 Task: Create fields in coach object.
Action: Mouse moved to (625, 50)
Screenshot: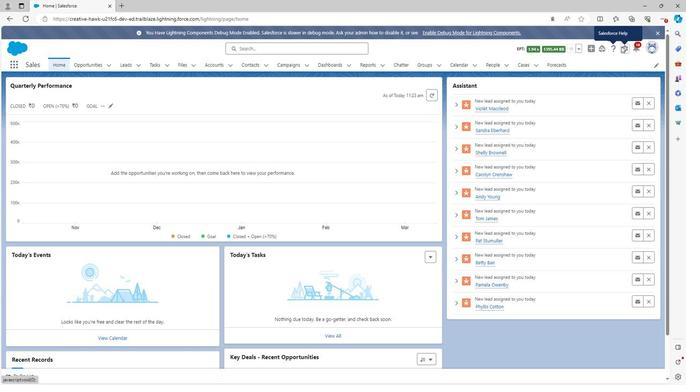 
Action: Mouse pressed left at (625, 50)
Screenshot: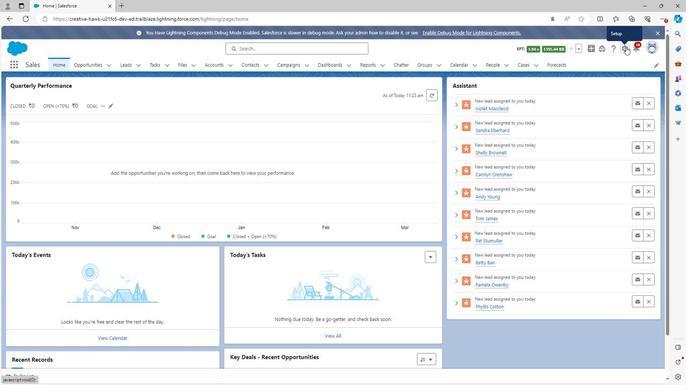 
Action: Mouse moved to (589, 72)
Screenshot: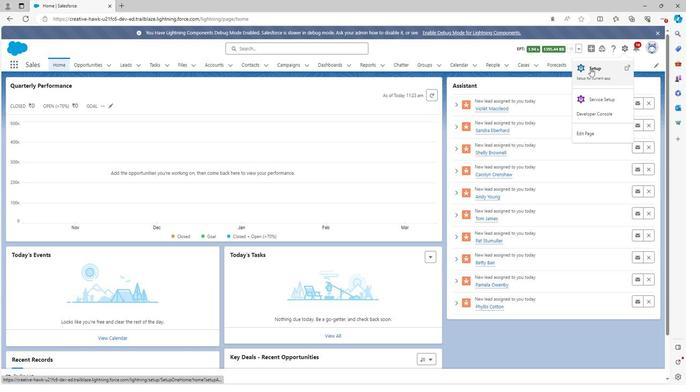
Action: Mouse pressed left at (589, 72)
Screenshot: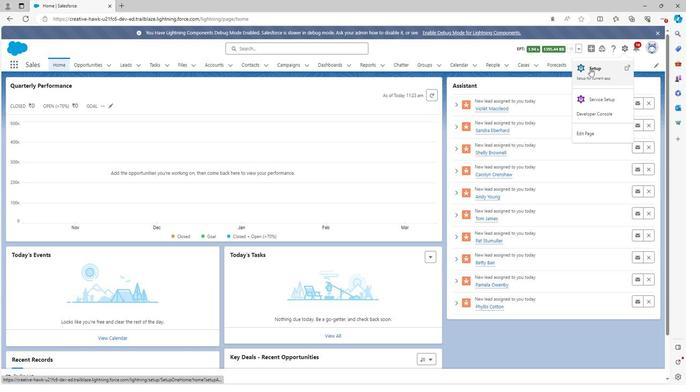 
Action: Mouse moved to (91, 70)
Screenshot: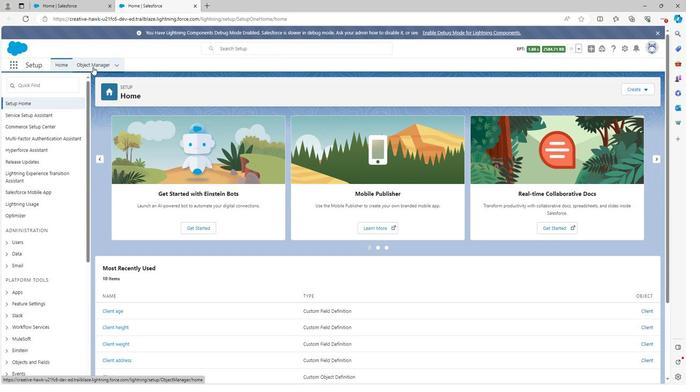 
Action: Mouse pressed left at (91, 70)
Screenshot: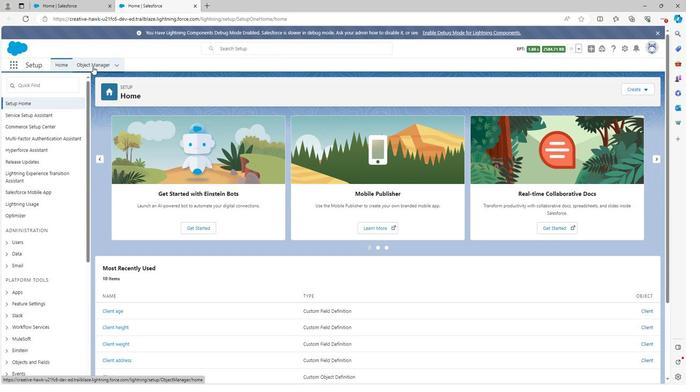 
Action: Mouse moved to (70, 213)
Screenshot: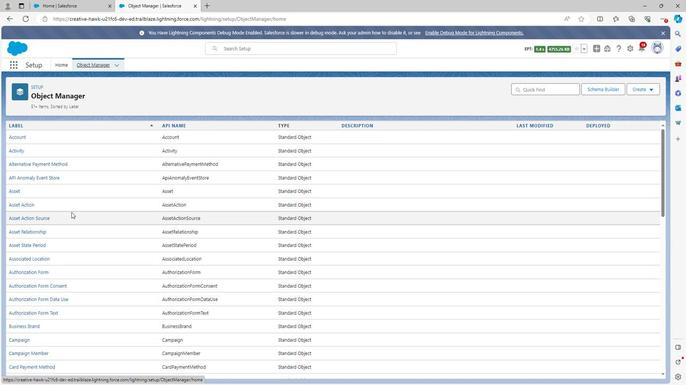 
Action: Mouse scrolled (70, 213) with delta (0, 0)
Screenshot: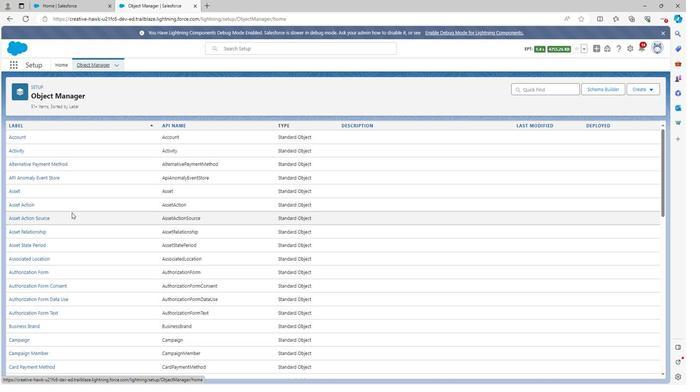 
Action: Mouse scrolled (70, 213) with delta (0, 0)
Screenshot: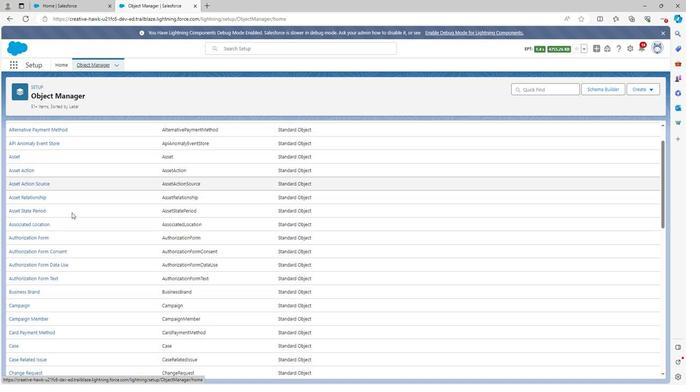
Action: Mouse scrolled (70, 213) with delta (0, 0)
Screenshot: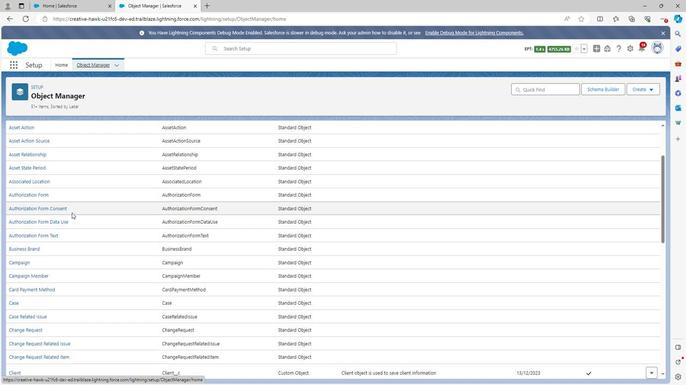 
Action: Mouse scrolled (70, 213) with delta (0, 0)
Screenshot: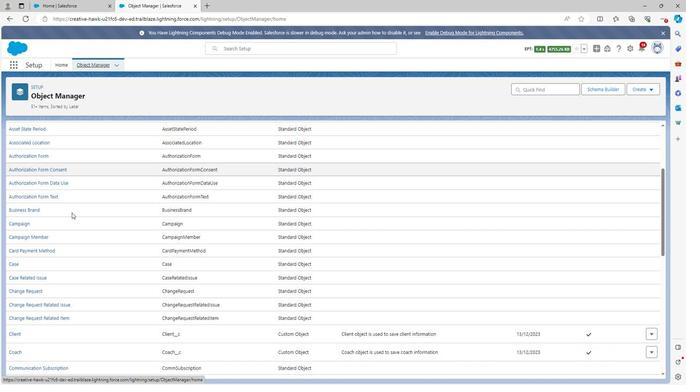 
Action: Mouse moved to (17, 311)
Screenshot: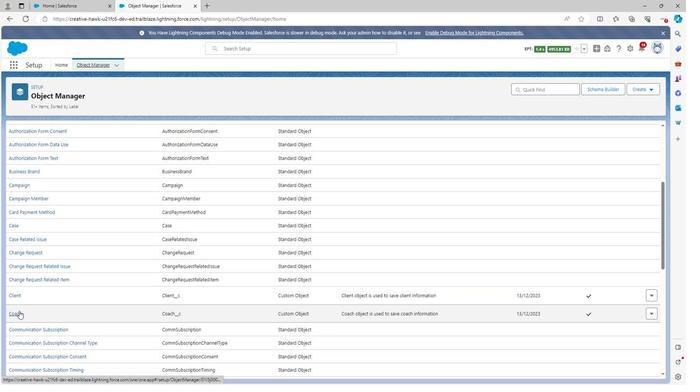 
Action: Mouse pressed left at (17, 311)
Screenshot: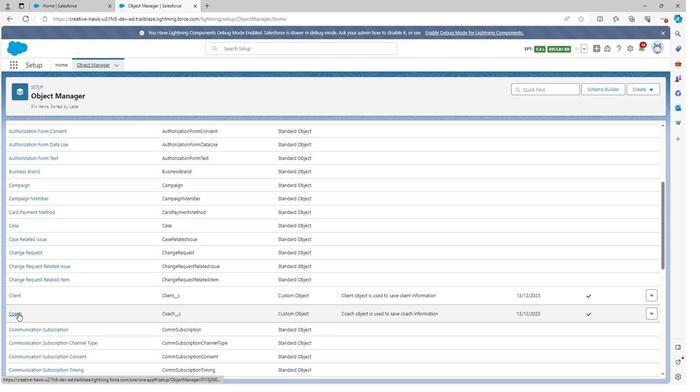 
Action: Mouse moved to (46, 140)
Screenshot: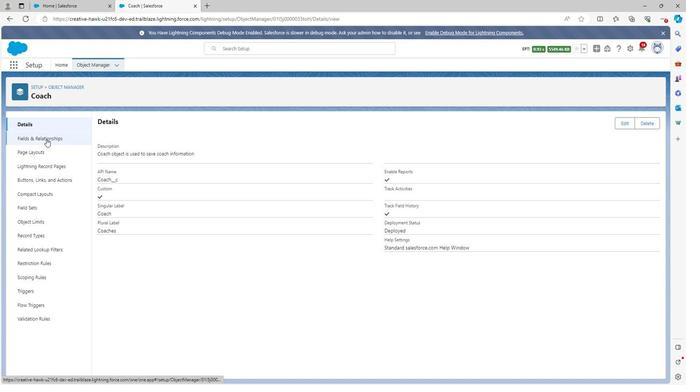
Action: Mouse pressed left at (46, 140)
Screenshot: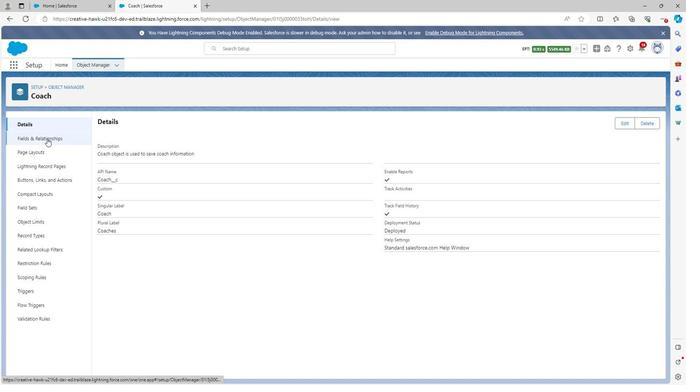
Action: Mouse moved to (504, 126)
Screenshot: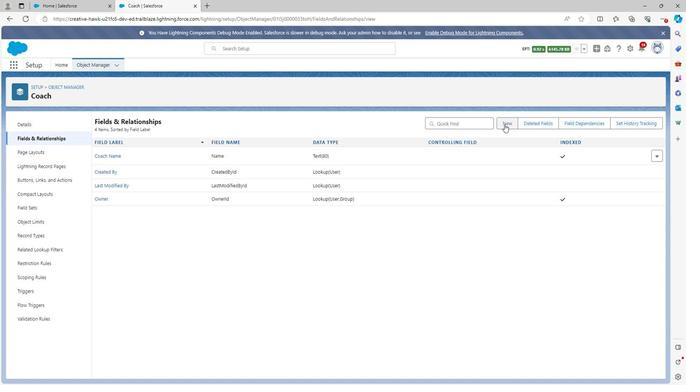 
Action: Mouse pressed left at (504, 126)
Screenshot: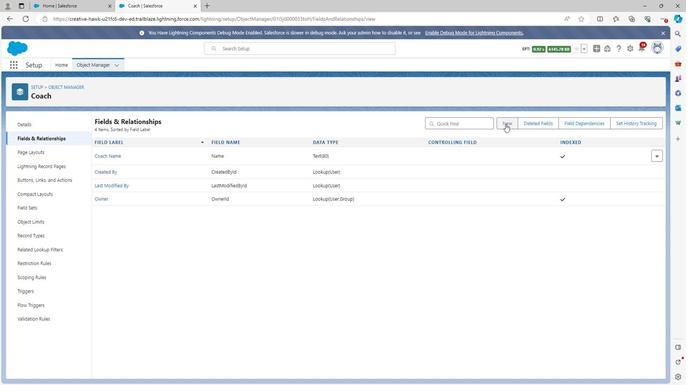 
Action: Mouse moved to (139, 250)
Screenshot: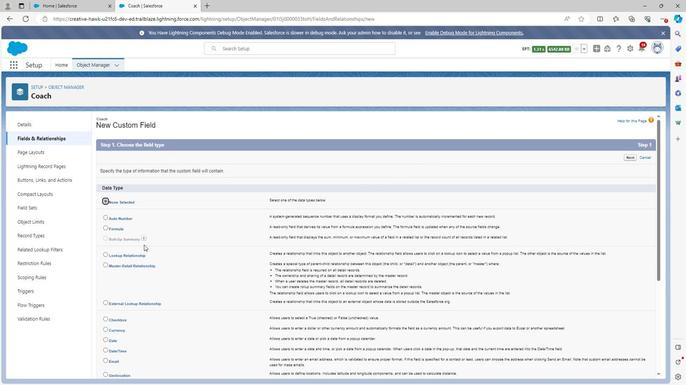 
Action: Mouse scrolled (139, 250) with delta (0, 0)
Screenshot: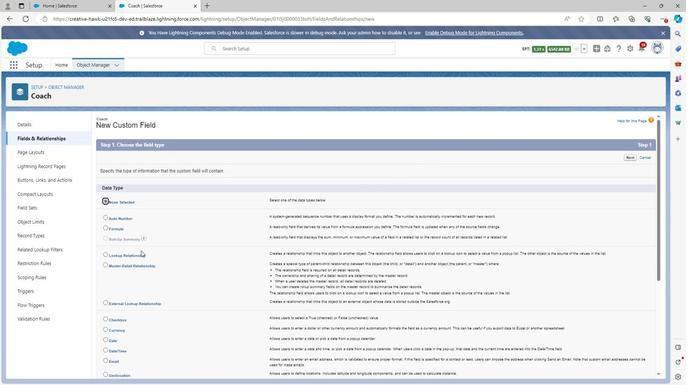 
Action: Mouse scrolled (139, 250) with delta (0, 0)
Screenshot: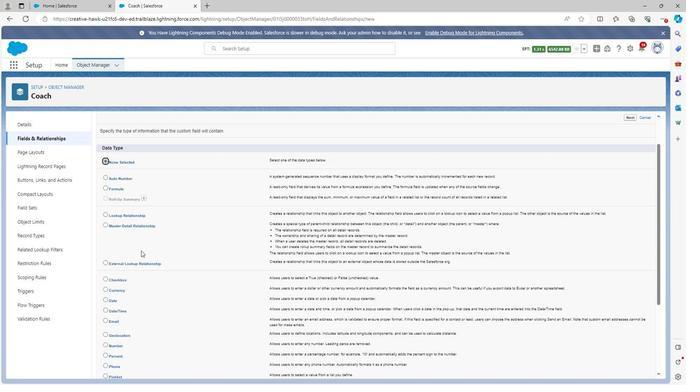 
Action: Mouse moved to (104, 302)
Screenshot: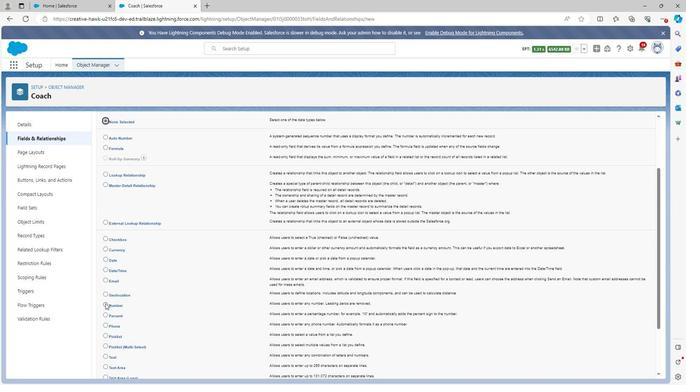 
Action: Mouse pressed left at (104, 302)
Screenshot: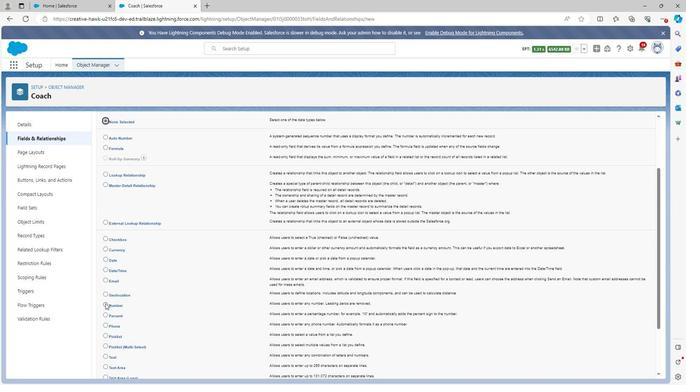 
Action: Mouse moved to (178, 287)
Screenshot: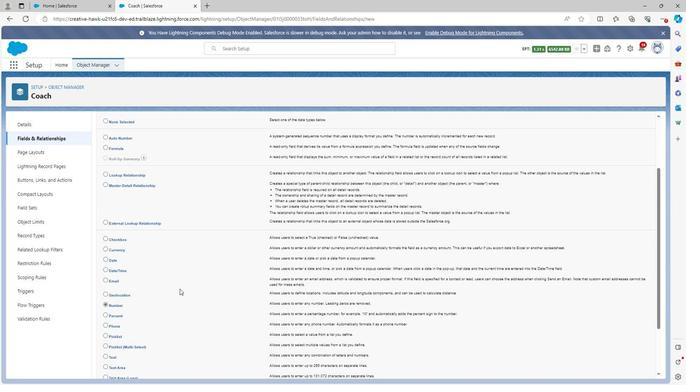 
Action: Mouse scrolled (178, 287) with delta (0, 0)
Screenshot: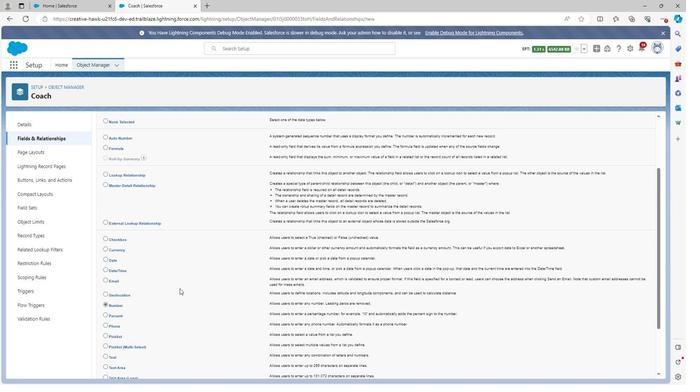 
Action: Mouse scrolled (178, 287) with delta (0, 0)
Screenshot: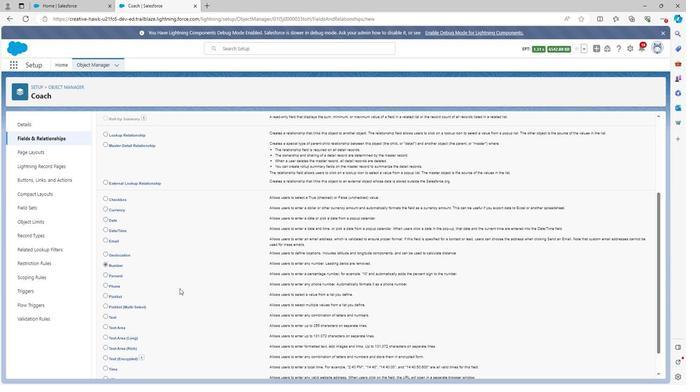 
Action: Mouse scrolled (178, 287) with delta (0, 0)
Screenshot: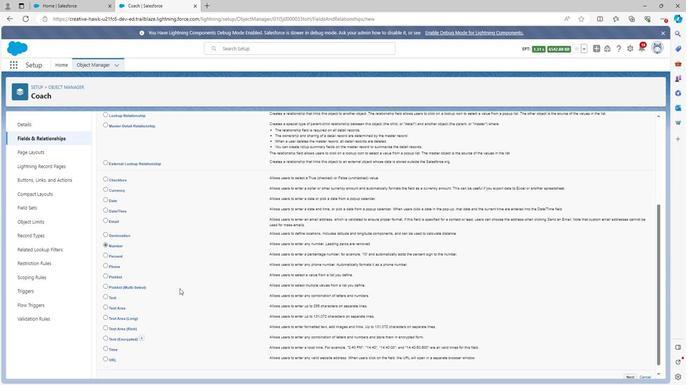 
Action: Mouse scrolled (178, 287) with delta (0, 0)
Screenshot: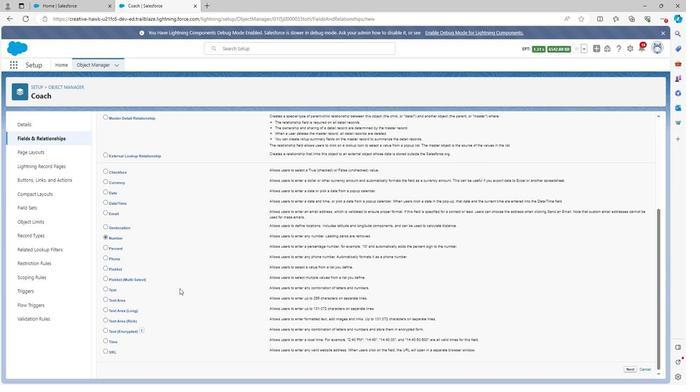 
Action: Mouse scrolled (178, 287) with delta (0, 0)
Screenshot: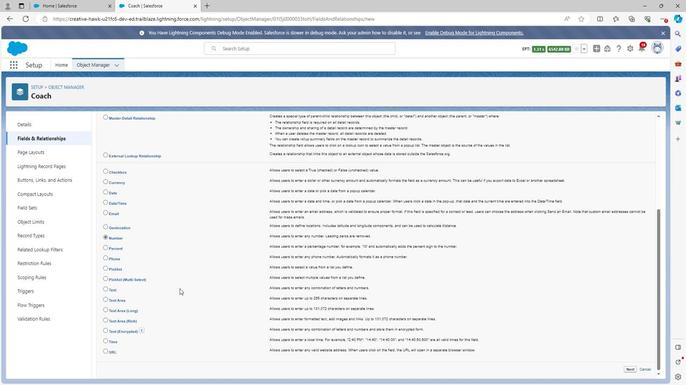 
Action: Mouse scrolled (178, 287) with delta (0, 0)
Screenshot: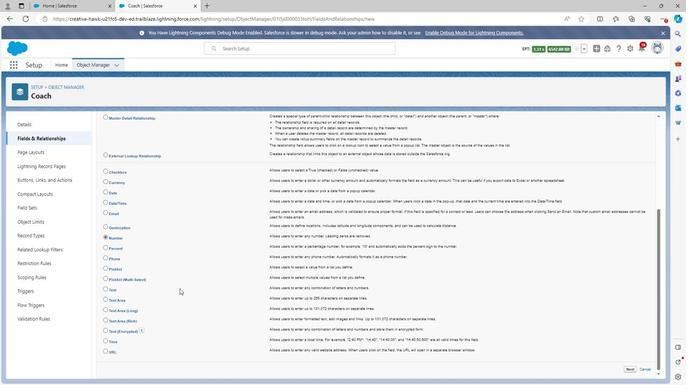 
Action: Mouse moved to (629, 365)
Screenshot: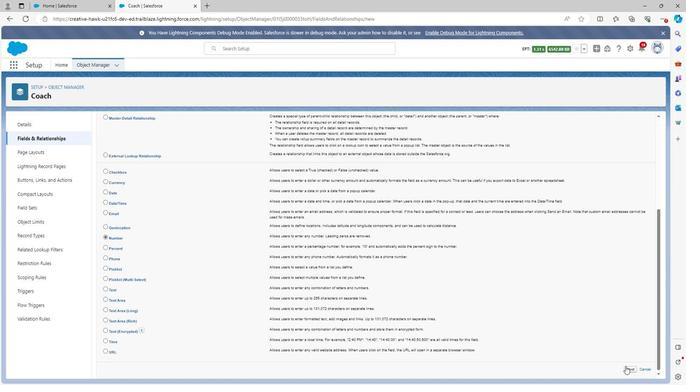 
Action: Mouse pressed left at (629, 365)
Screenshot: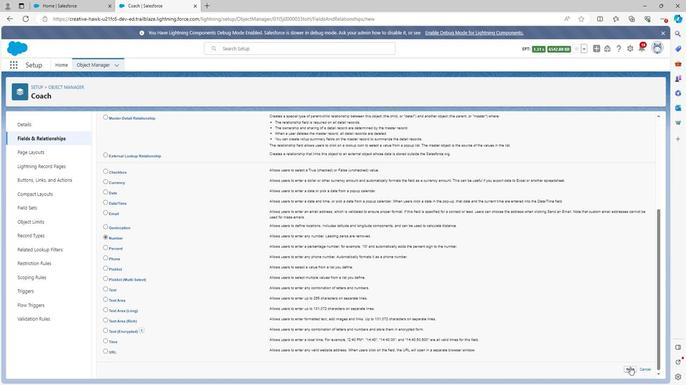 
Action: Mouse moved to (248, 172)
Screenshot: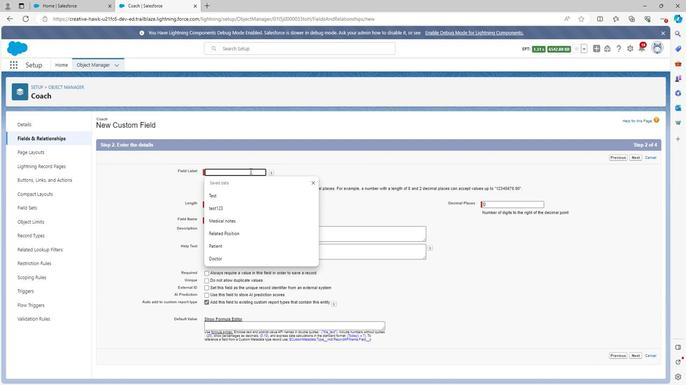 
Action: Mouse pressed left at (248, 172)
Screenshot: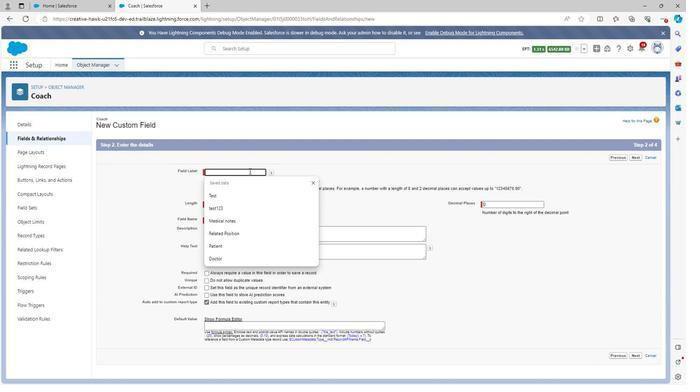 
Action: Key pressed <Key.shift><Key.shift><Key.shift><Key.shift><Key.shift><Key.shift><Key.shift><Key.shift><Key.shift><Key.shift><Key.shift><Key.shift><Key.shift><Key.shift><Key.shift><Key.shift><Key.shift><Key.shift><Key.shift><Key.shift><Key.shift><Key.shift><Key.shift><Key.shift><Key.shift><Key.shift><Key.shift><Key.shift><Key.shift><Key.shift>Coaching<Key.space>age
Screenshot: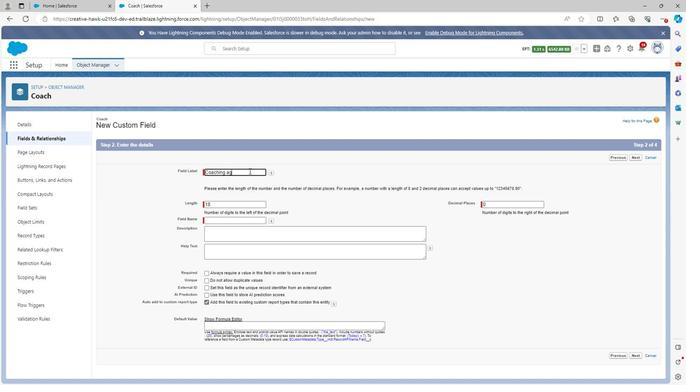 
Action: Mouse moved to (285, 201)
Screenshot: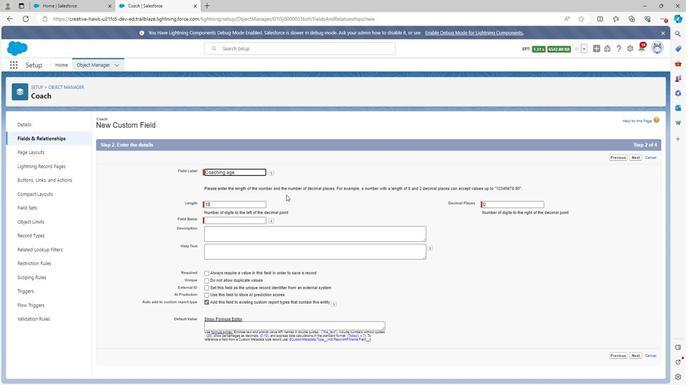 
Action: Mouse pressed left at (285, 201)
Screenshot: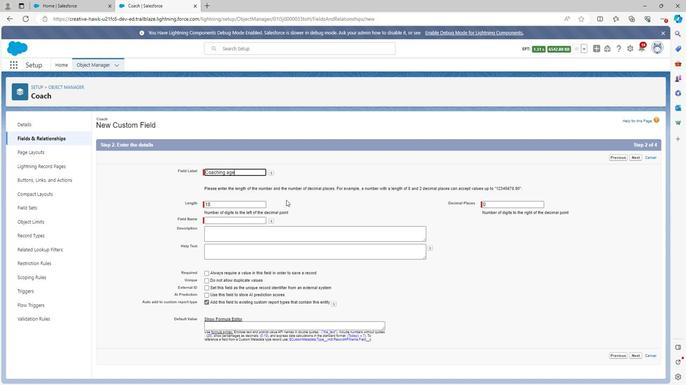 
Action: Mouse moved to (244, 232)
Screenshot: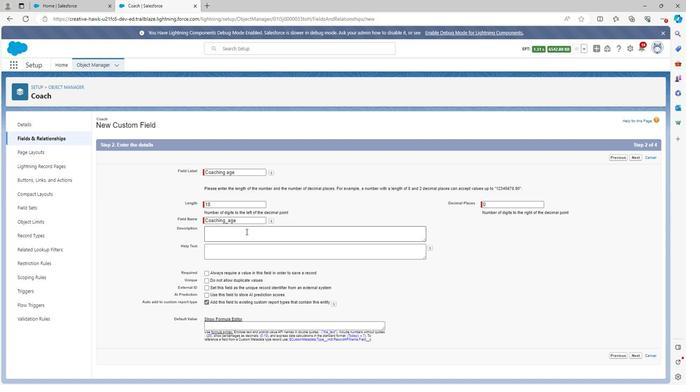 
Action: Mouse pressed left at (244, 232)
Screenshot: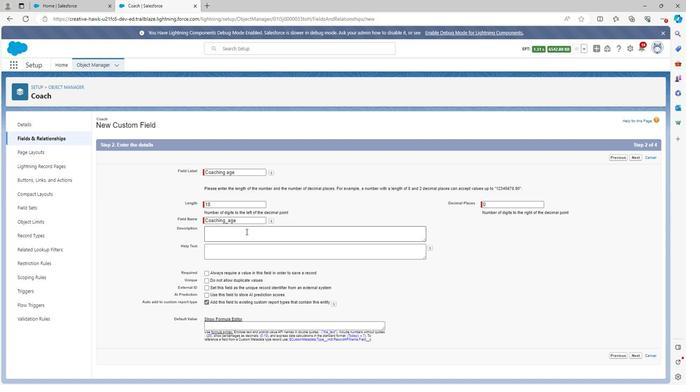 
Action: Mouse moved to (244, 232)
Screenshot: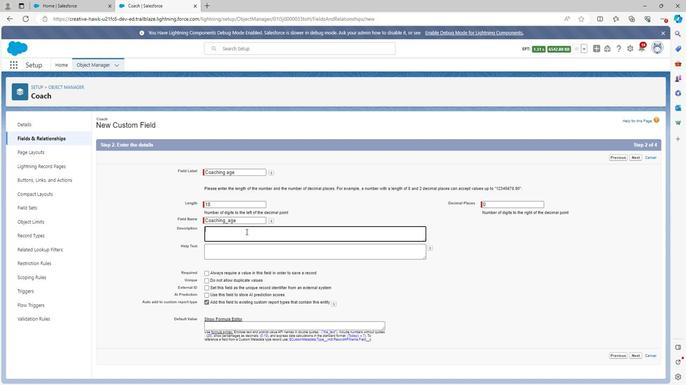 
Action: Key pressed <Key.shift><Key.shift><Key.shift><Key.shift><Key.shift><Key.shift><Key.shift>Coaching<Key.space>age<Key.space>is<Key.space>used<Key.space>to<Key.space>mention<Key.space>coach<Key.space>age
Screenshot: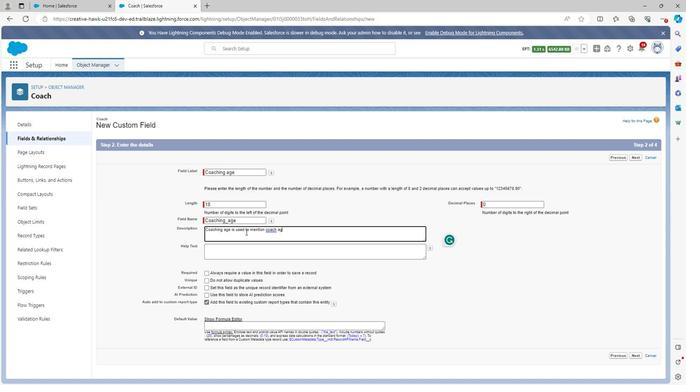 
Action: Mouse moved to (353, 276)
Screenshot: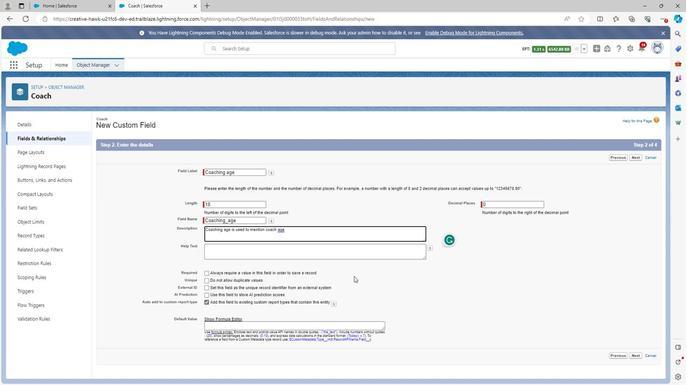 
Action: Mouse scrolled (353, 276) with delta (0, 0)
Screenshot: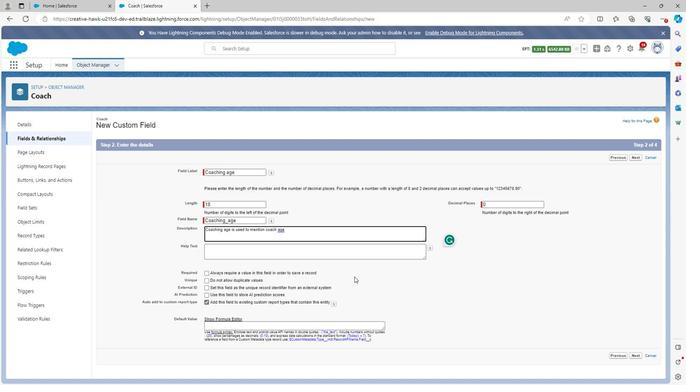 
Action: Mouse scrolled (353, 276) with delta (0, 0)
Screenshot: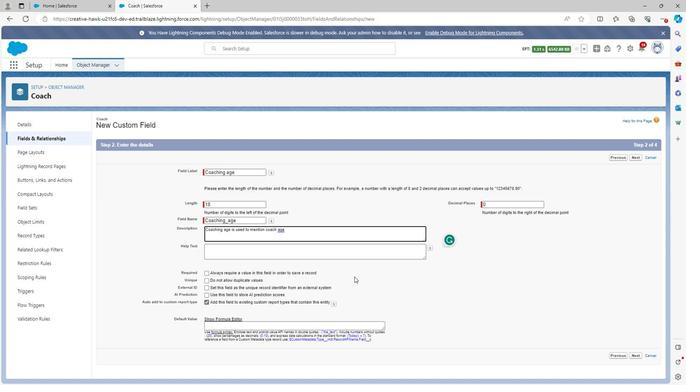 
Action: Mouse moved to (632, 352)
Screenshot: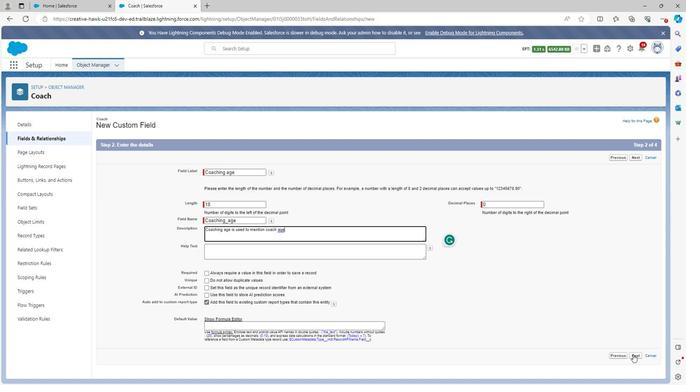 
Action: Mouse pressed left at (632, 352)
Screenshot: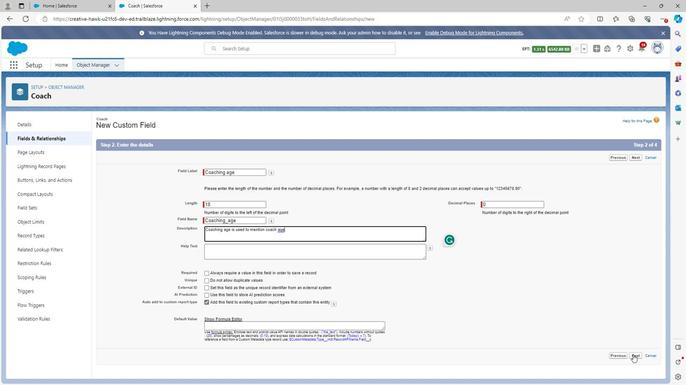 
Action: Mouse moved to (577, 218)
Screenshot: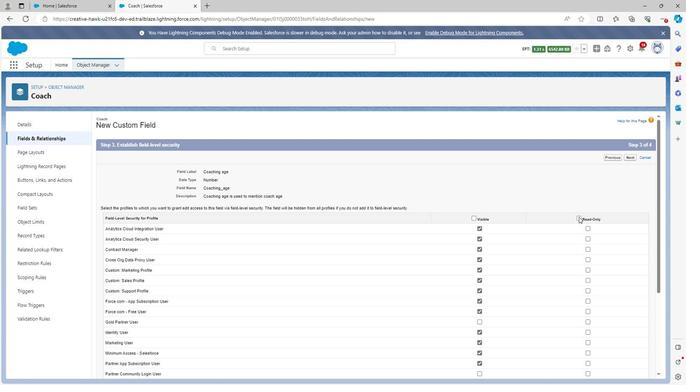 
Action: Mouse pressed left at (577, 218)
Screenshot: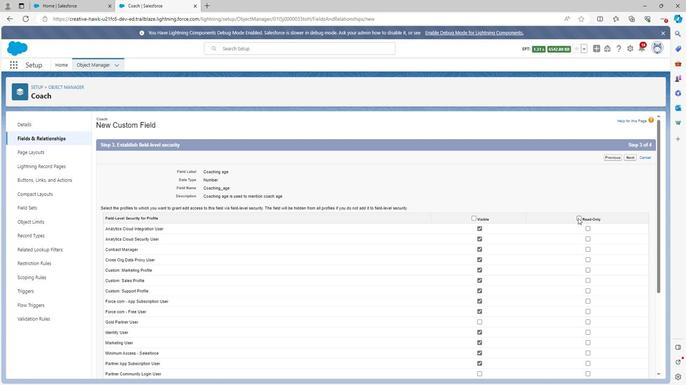 
Action: Mouse moved to (576, 219)
Screenshot: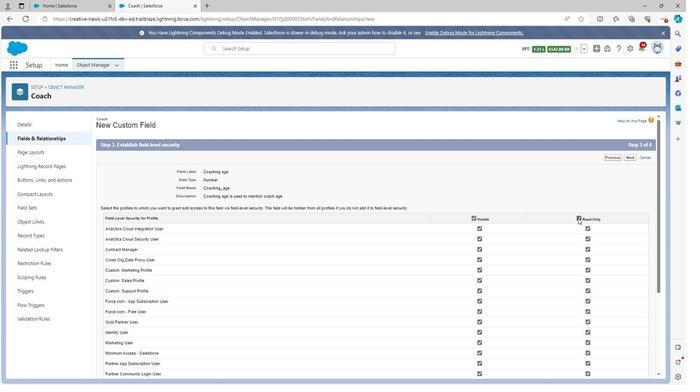 
Action: Mouse scrolled (576, 218) with delta (0, 0)
Screenshot: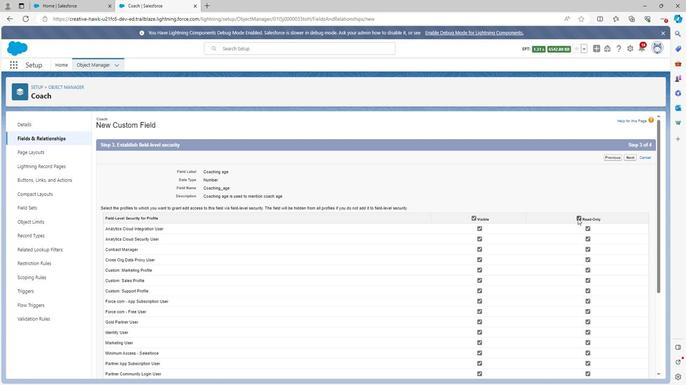 
Action: Mouse scrolled (576, 218) with delta (0, 0)
Screenshot: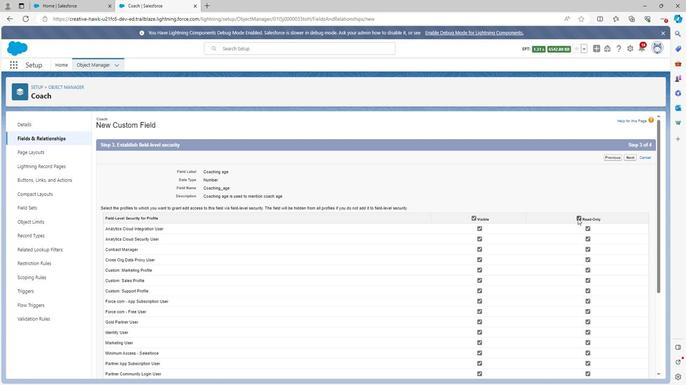 
Action: Mouse scrolled (576, 218) with delta (0, 0)
Screenshot: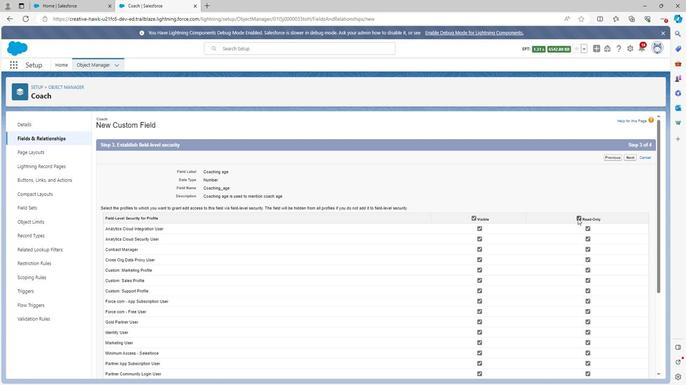 
Action: Mouse scrolled (576, 218) with delta (0, 0)
Screenshot: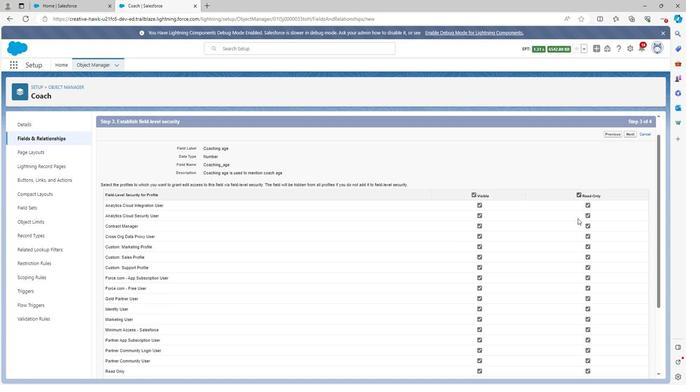 
Action: Mouse scrolled (576, 218) with delta (0, 0)
Screenshot: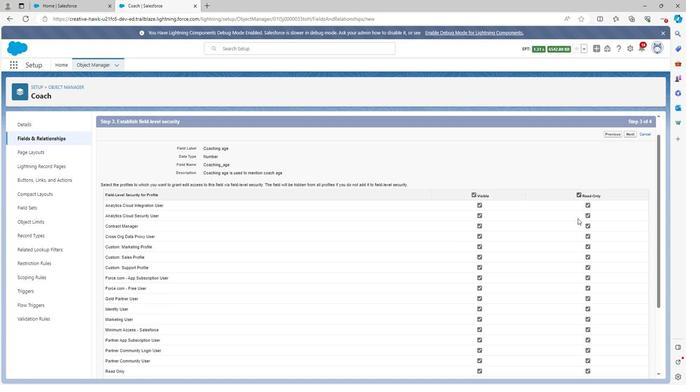 
Action: Mouse scrolled (576, 218) with delta (0, 0)
Screenshot: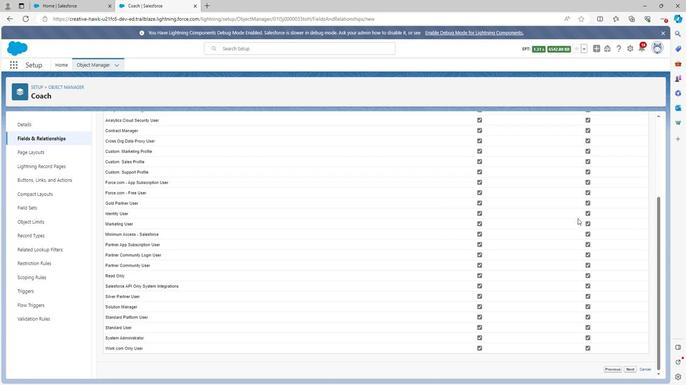
Action: Mouse scrolled (576, 218) with delta (0, 0)
Screenshot: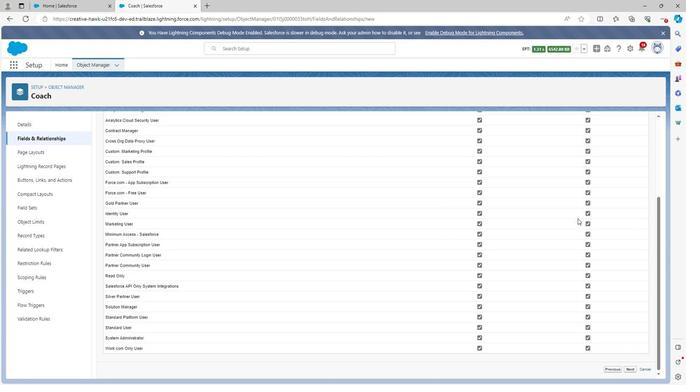 
Action: Mouse scrolled (576, 218) with delta (0, 0)
Screenshot: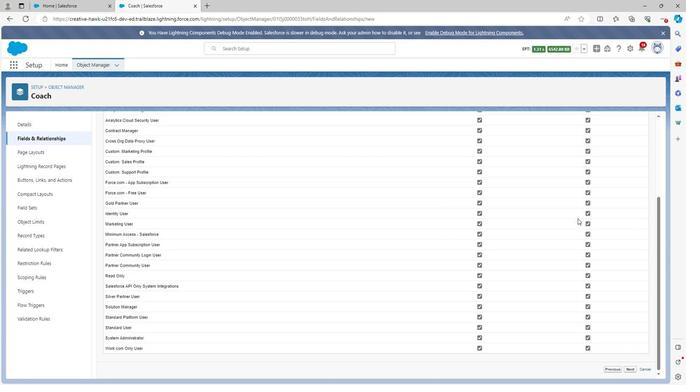 
Action: Mouse scrolled (576, 218) with delta (0, 0)
Screenshot: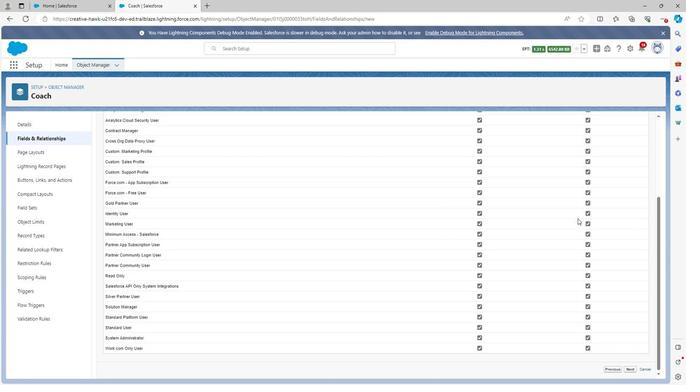 
Action: Mouse moved to (626, 365)
Screenshot: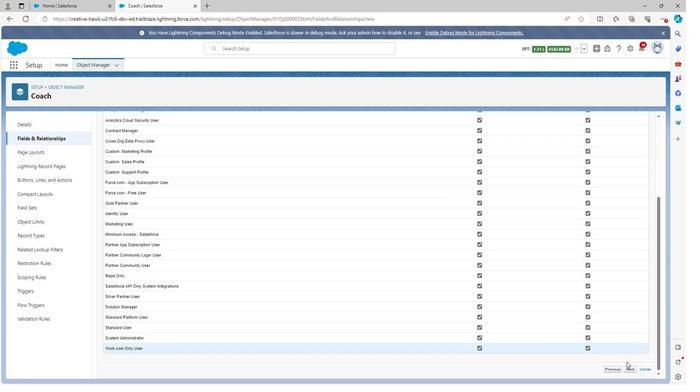 
Action: Mouse pressed left at (626, 365)
Screenshot: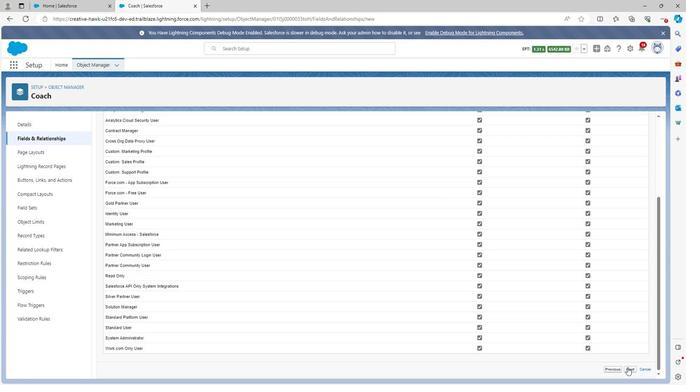 
Action: Mouse moved to (633, 263)
Screenshot: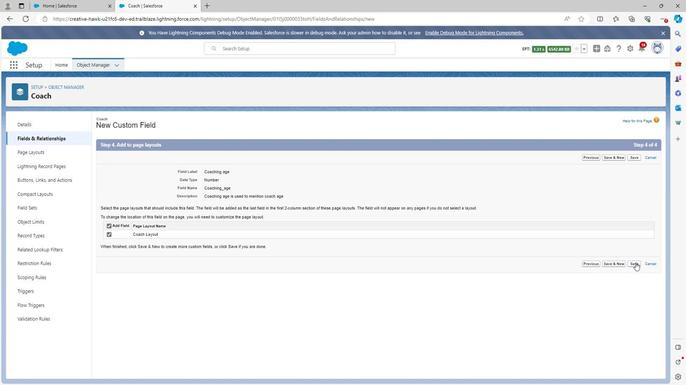 
Action: Mouse pressed left at (633, 263)
Screenshot: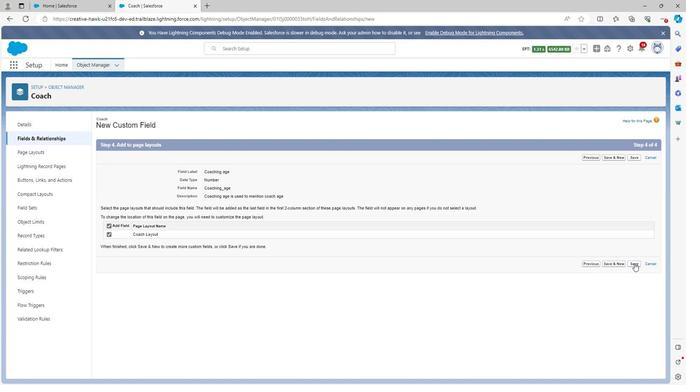 
Action: Mouse moved to (504, 128)
Screenshot: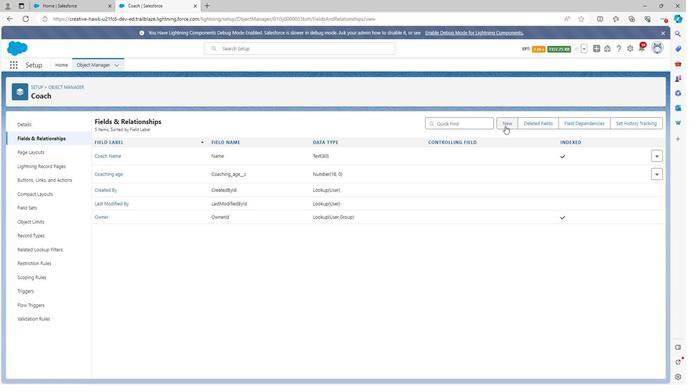 
Action: Mouse pressed left at (504, 128)
Screenshot: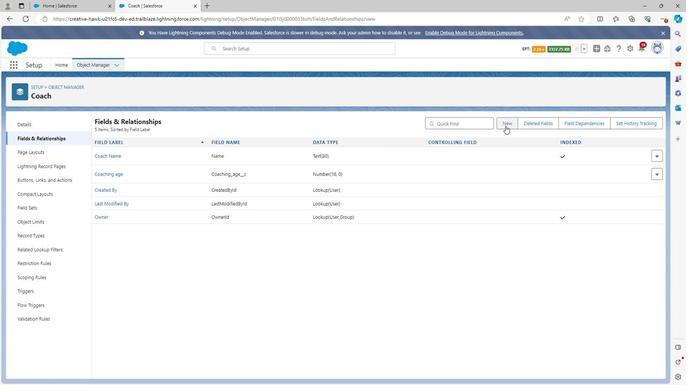 
Action: Mouse moved to (105, 278)
Screenshot: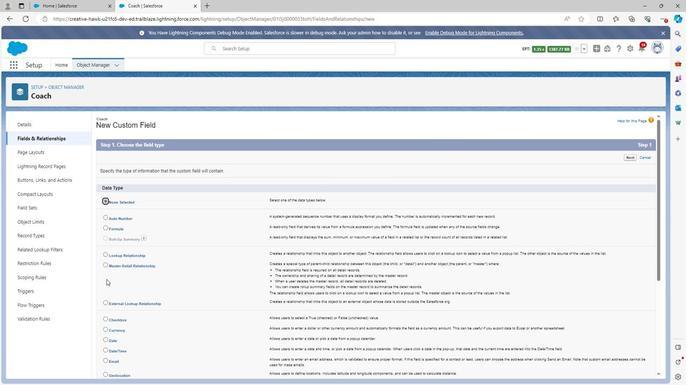 
Action: Mouse scrolled (105, 278) with delta (0, 0)
Screenshot: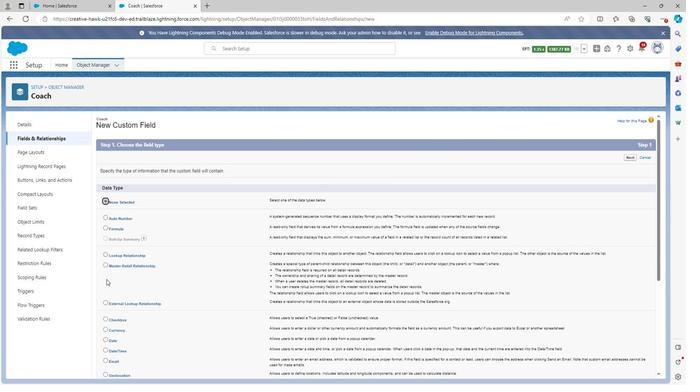 
Action: Mouse scrolled (105, 278) with delta (0, 0)
Screenshot: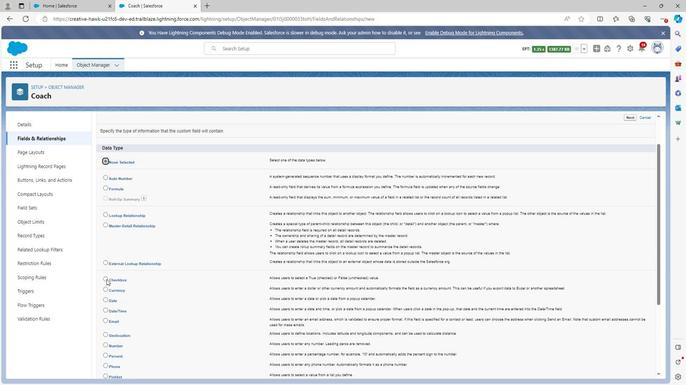 
Action: Mouse moved to (105, 279)
Screenshot: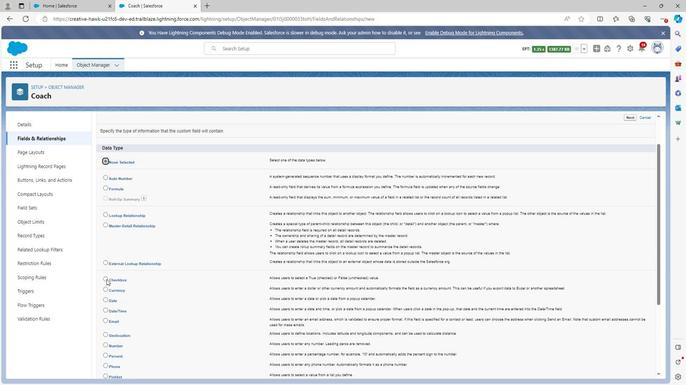 
Action: Mouse scrolled (105, 278) with delta (0, 0)
Screenshot: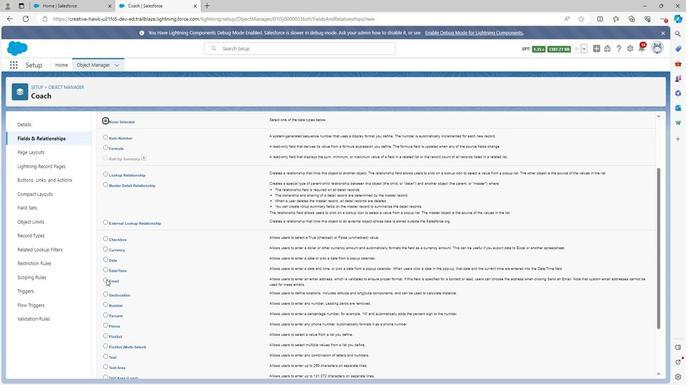 
Action: Mouse moved to (103, 303)
Screenshot: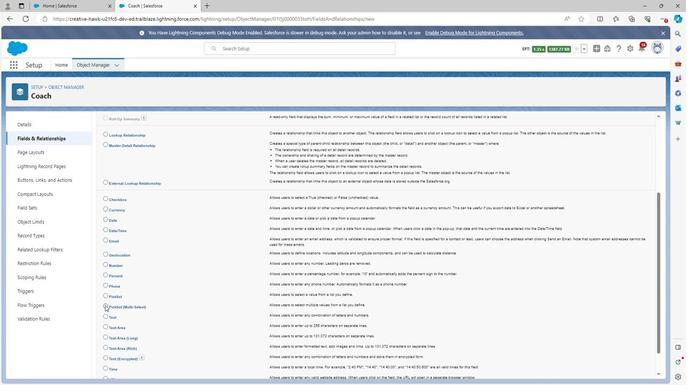 
Action: Mouse scrolled (103, 303) with delta (0, 0)
Screenshot: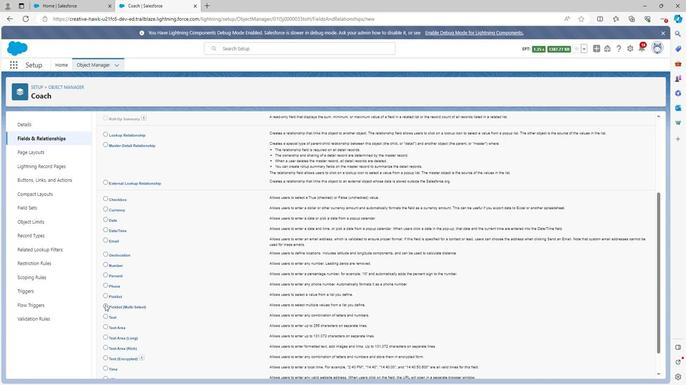 
Action: Mouse scrolled (103, 303) with delta (0, 0)
Screenshot: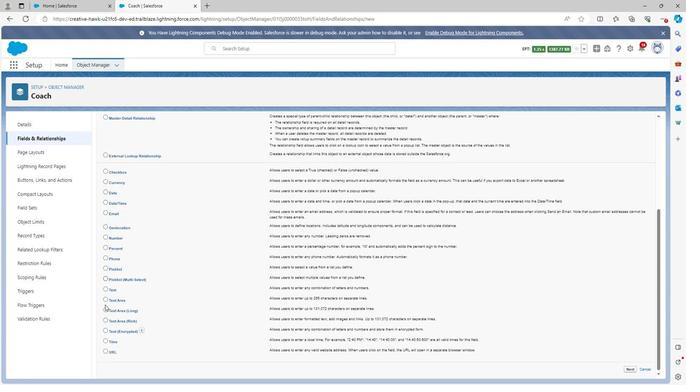 
Action: Mouse moved to (105, 278)
Screenshot: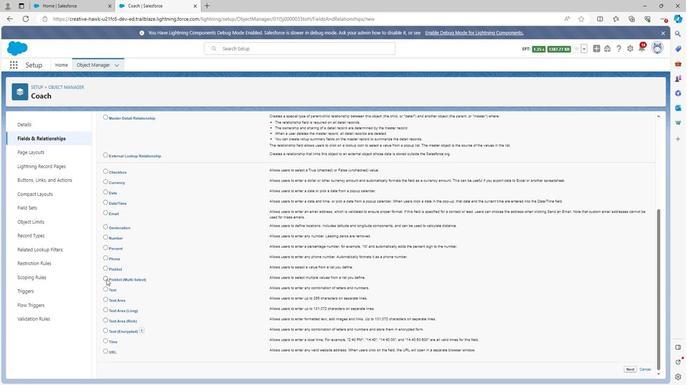 
Action: Mouse pressed left at (105, 278)
Screenshot: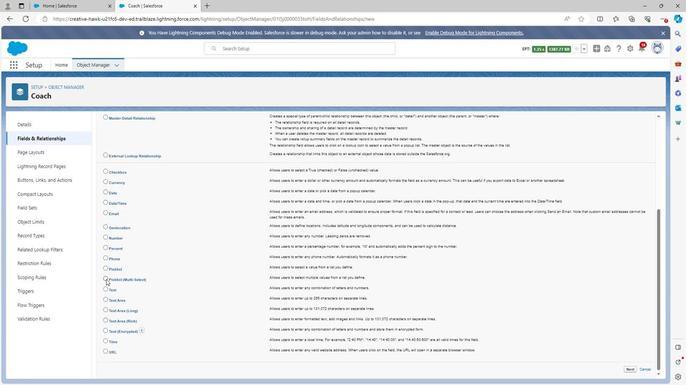 
Action: Mouse moved to (104, 267)
Screenshot: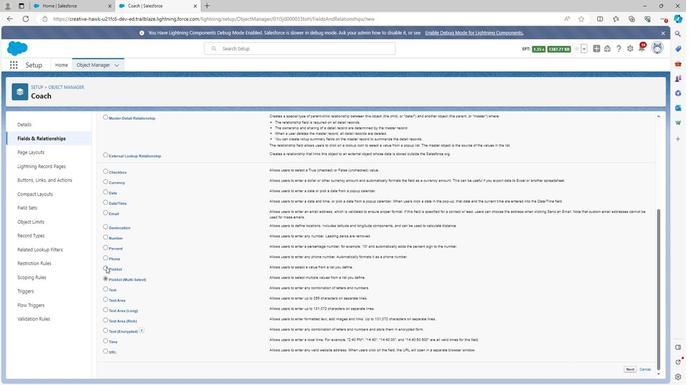 
Action: Mouse pressed left at (104, 267)
Screenshot: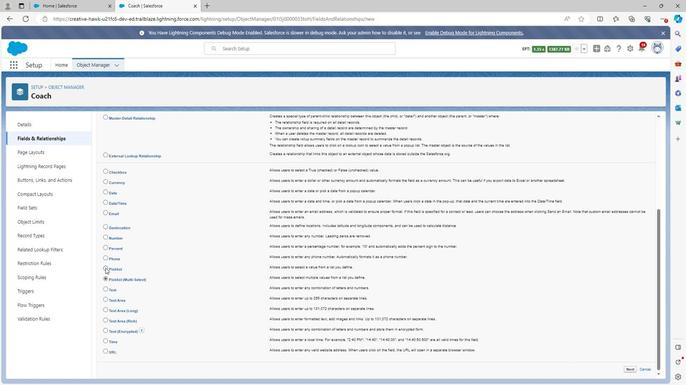 
Action: Mouse moved to (626, 366)
Screenshot: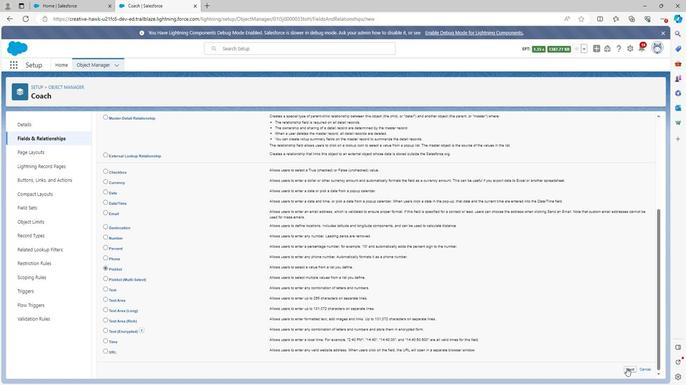 
Action: Mouse pressed left at (626, 366)
Screenshot: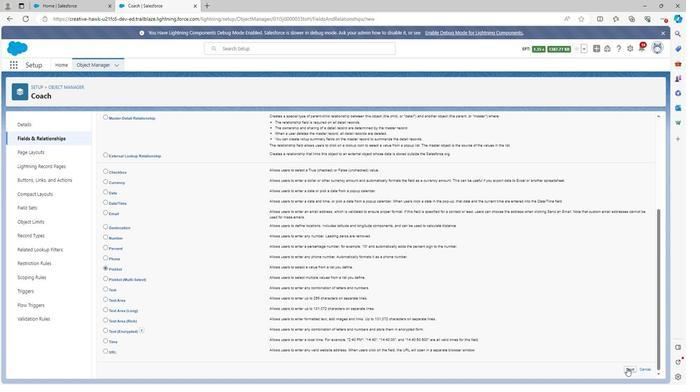 
Action: Mouse moved to (238, 173)
Screenshot: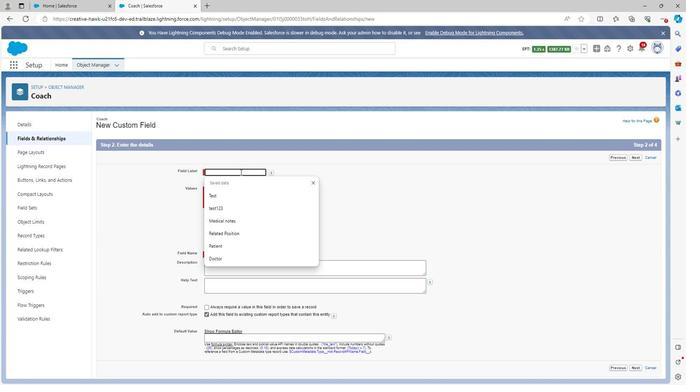 
Action: Mouse pressed left at (238, 173)
Screenshot: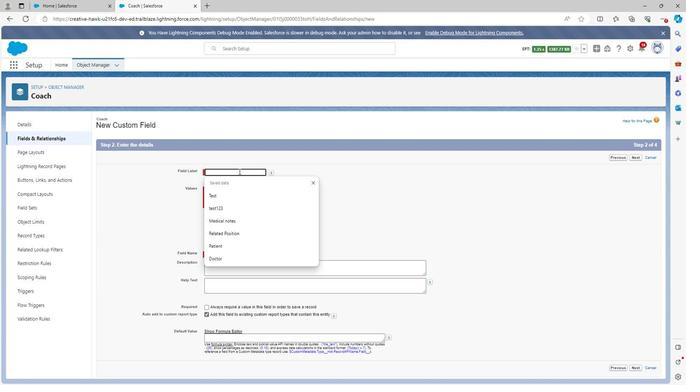 
Action: Mouse moved to (237, 173)
Screenshot: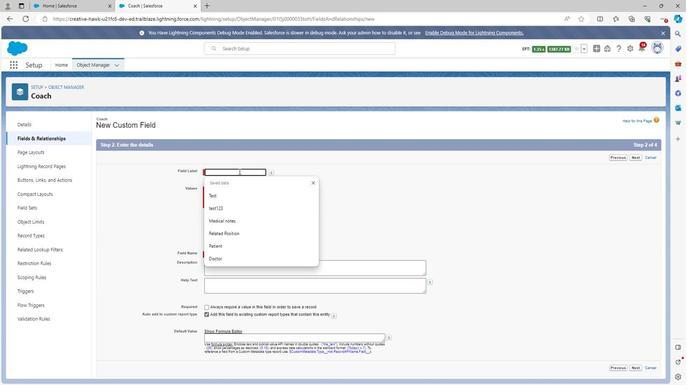 
Action: Key pressed <Key.shift><Key.shift><Key.shift><Key.shift><Key.shift><Key.shift><Key.shift><Key.shift><Key.shift><Key.shift><Key.shift><Key.shift><Key.shift><Key.shift><Key.shift><Key.shift><Key.shift><Key.shift><Key.shift>Coach<Key.space>gender
Screenshot: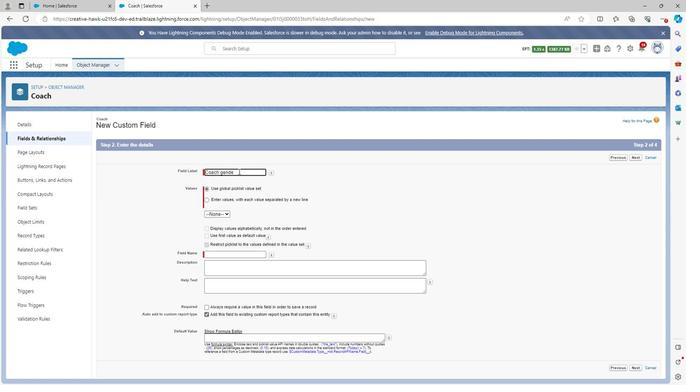 
Action: Mouse moved to (205, 200)
Screenshot: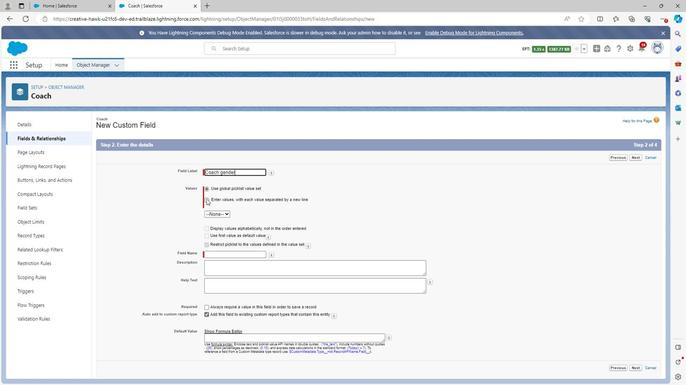 
Action: Mouse pressed left at (205, 200)
Screenshot: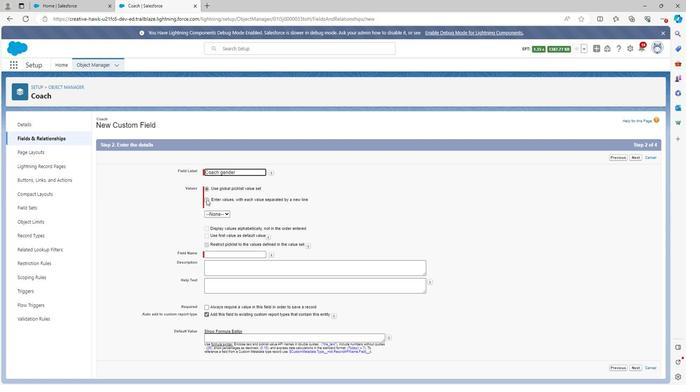 
Action: Mouse moved to (214, 223)
Screenshot: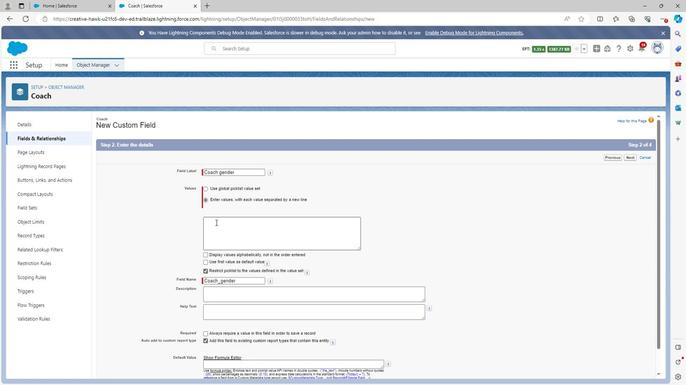 
Action: Mouse pressed left at (214, 223)
Screenshot: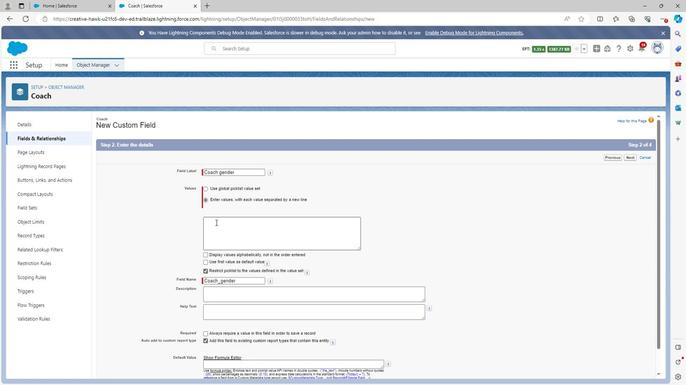 
Action: Mouse moved to (215, 223)
Screenshot: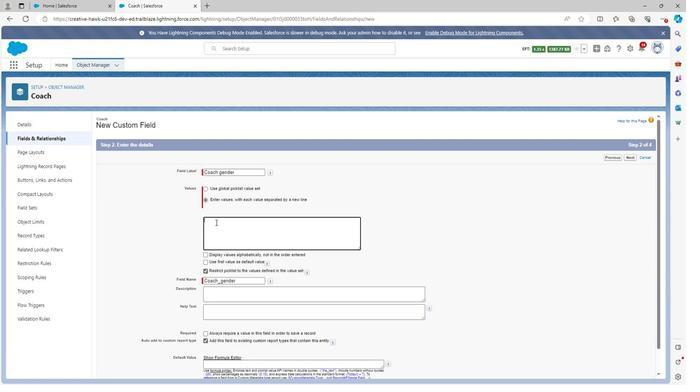 
Action: Key pressed <Key.shift><Key.shift><Key.shift><Key.shift><Key.shift><Key.shift><Key.shift><Key.shift>Male<Key.enter><Key.shift><Key.shift><Key.shift><Key.shift><Key.shift><Key.shift><Key.shift><Key.shift><Key.shift><Key.shift><Key.shift><Key.shift><Key.shift>Female
Screenshot: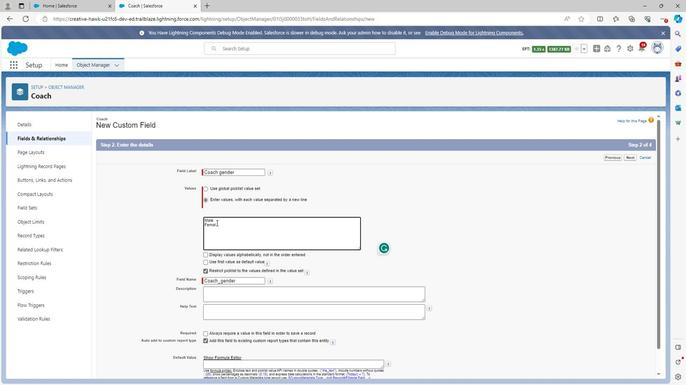 
Action: Mouse moved to (228, 290)
Screenshot: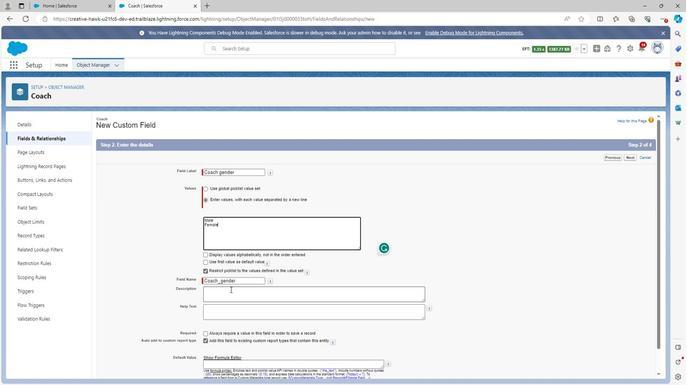 
Action: Mouse pressed left at (228, 290)
Screenshot: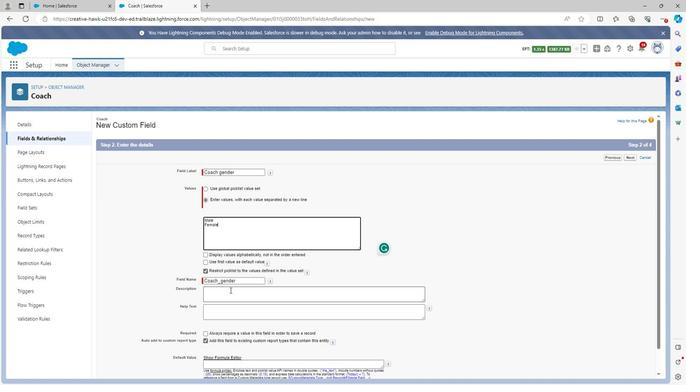 
Action: Mouse moved to (198, 284)
Screenshot: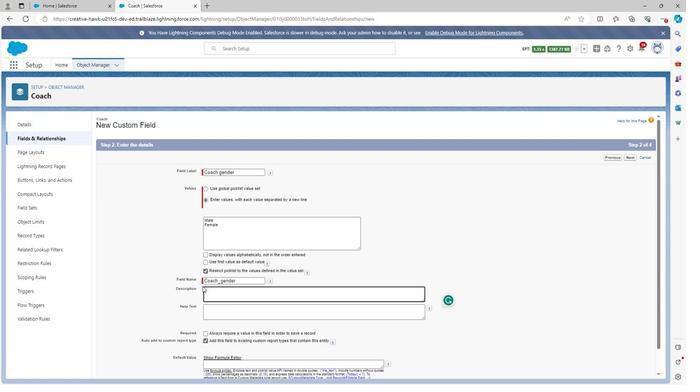 
Action: Key pressed <Key.shift><Key.shift><Key.shift><Key.shift><Key.shift><Key.shift><Key.shift><Key.shift><Key.shift><Key.shift><Key.shift><Key.shift><Key.shift><Key.shift><Key.shift><Key.shift><Key.shift><Key.shift><Key.shift><Key.shift><Key.shift><Key.shift><Key.shift><Key.shift><Key.shift>Coach<Key.shift><Key.shift><Key.shift><Key.shift><Key.shift>_gender<Key.space>is<Key.space>used<Key.space>to<Key.space>select<Key.space>the<Key.space>coach<Key.space>of<Key.space>clie
Screenshot: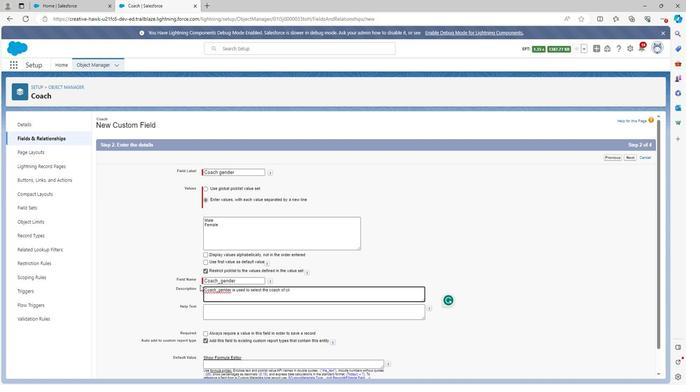 
Action: Mouse moved to (198, 284)
Screenshot: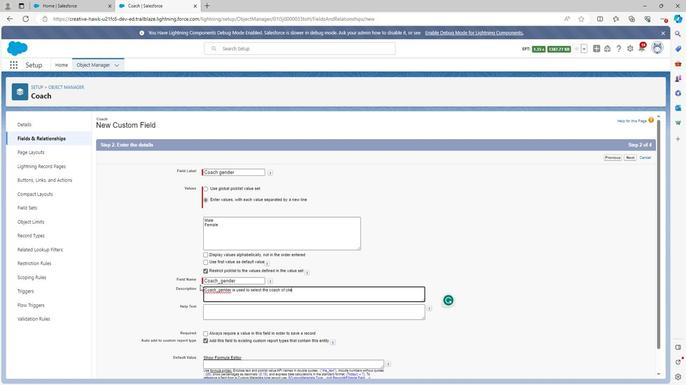 
Action: Key pressed nt<Key.space>side
Screenshot: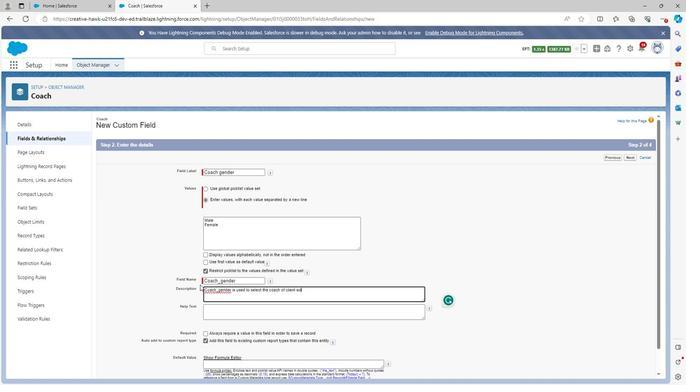
Action: Mouse moved to (286, 320)
Screenshot: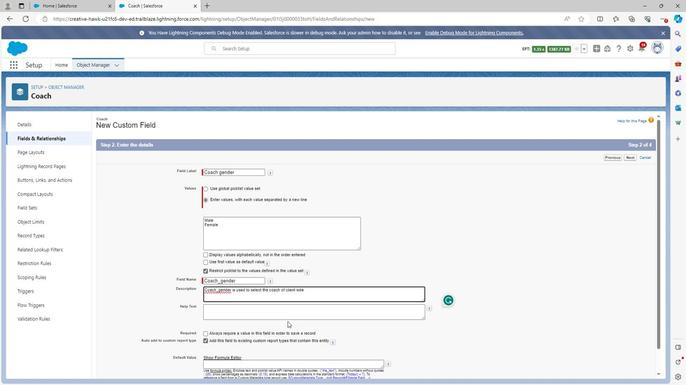 
Action: Mouse scrolled (286, 320) with delta (0, 0)
Screenshot: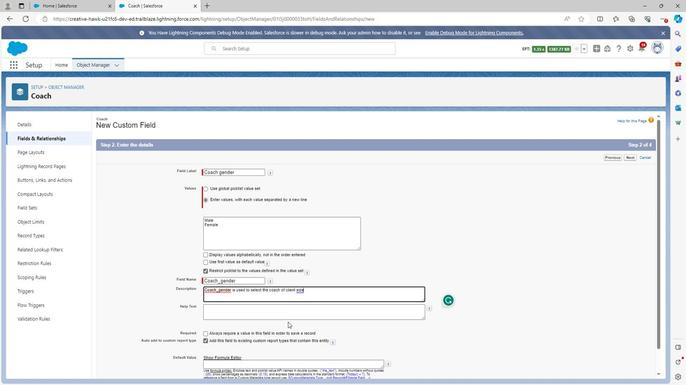 
Action: Mouse scrolled (286, 320) with delta (0, 0)
Screenshot: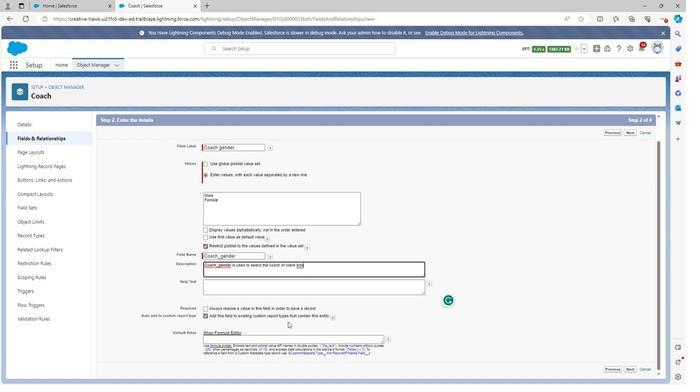 
Action: Mouse moved to (625, 365)
Screenshot: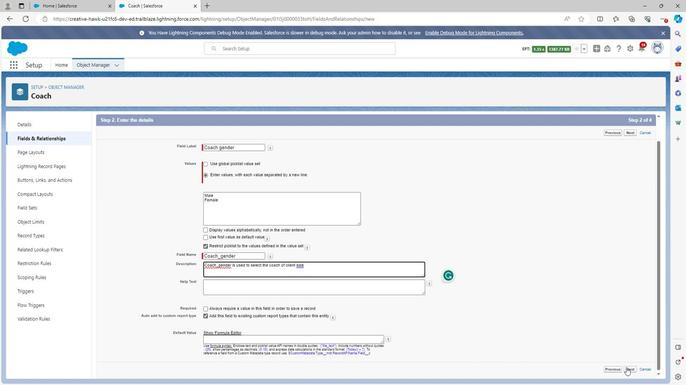 
Action: Mouse pressed left at (625, 365)
Screenshot: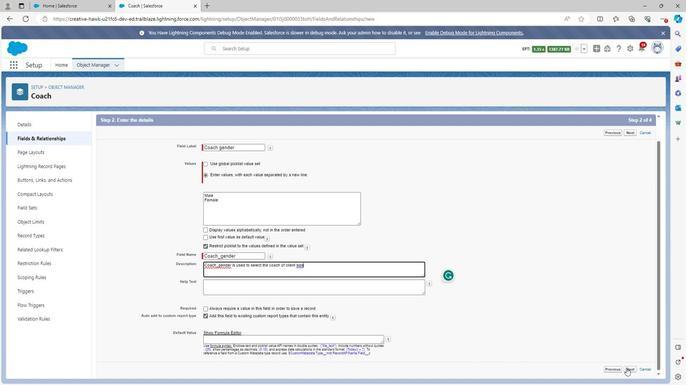 
Action: Mouse moved to (577, 217)
Screenshot: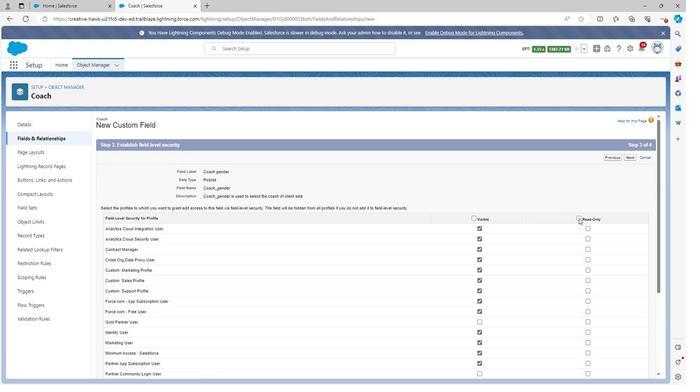 
Action: Mouse pressed left at (577, 217)
Screenshot: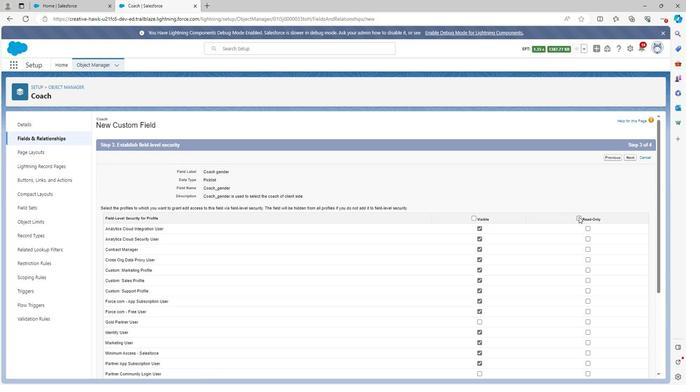 
Action: Mouse moved to (576, 203)
Screenshot: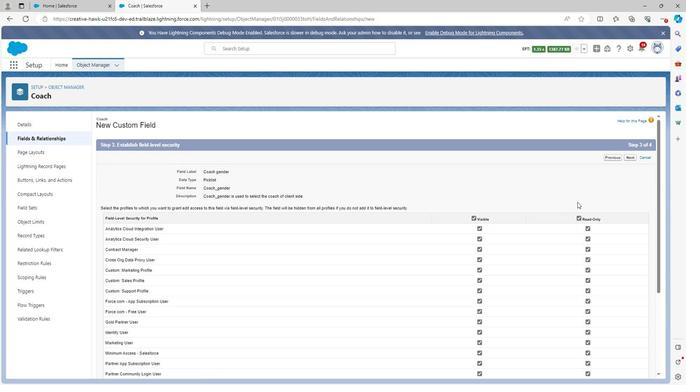 
Action: Mouse scrolled (576, 203) with delta (0, 0)
Screenshot: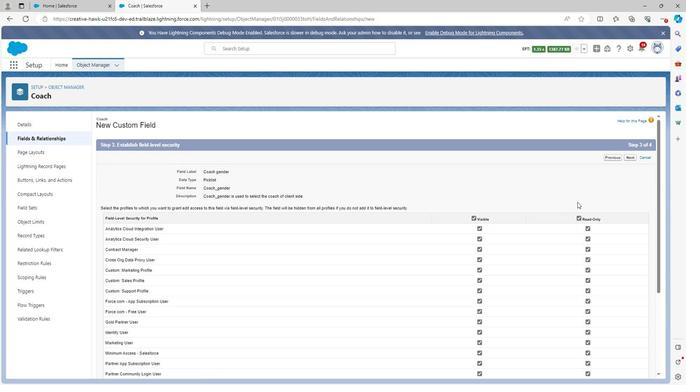 
Action: Mouse scrolled (576, 203) with delta (0, 0)
Screenshot: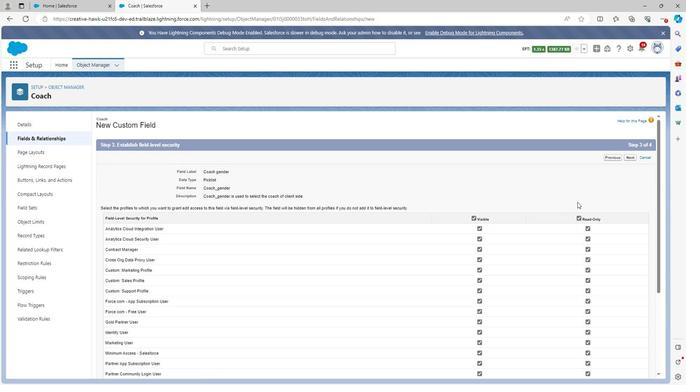 
Action: Mouse scrolled (576, 203) with delta (0, 0)
Screenshot: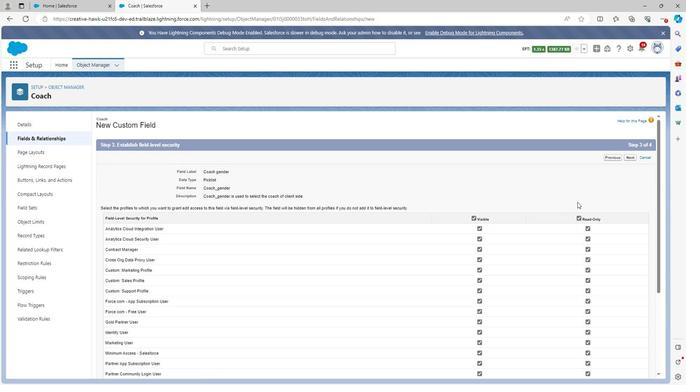 
Action: Mouse scrolled (576, 203) with delta (0, 0)
Screenshot: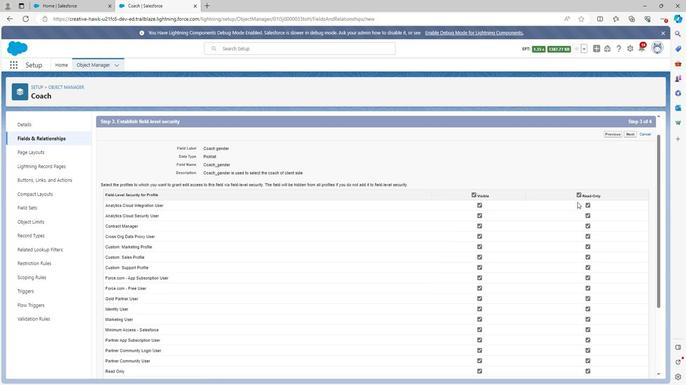 
Action: Mouse scrolled (576, 203) with delta (0, 0)
Screenshot: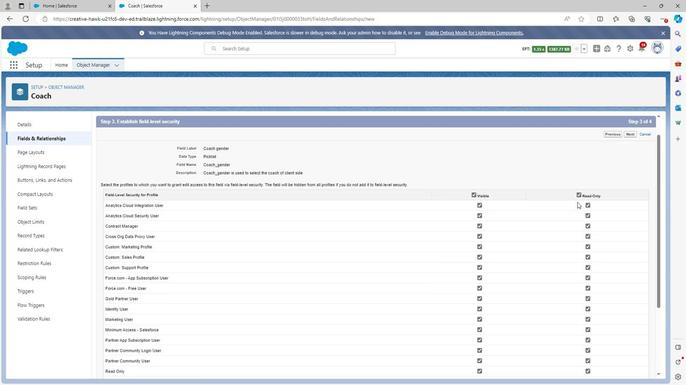 
Action: Mouse scrolled (576, 203) with delta (0, 0)
Screenshot: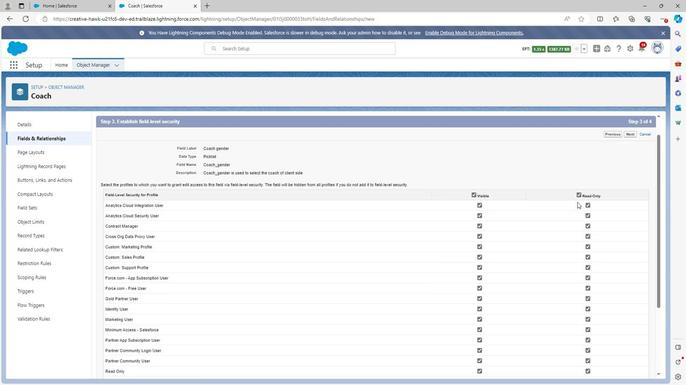 
Action: Mouse scrolled (576, 203) with delta (0, 0)
Screenshot: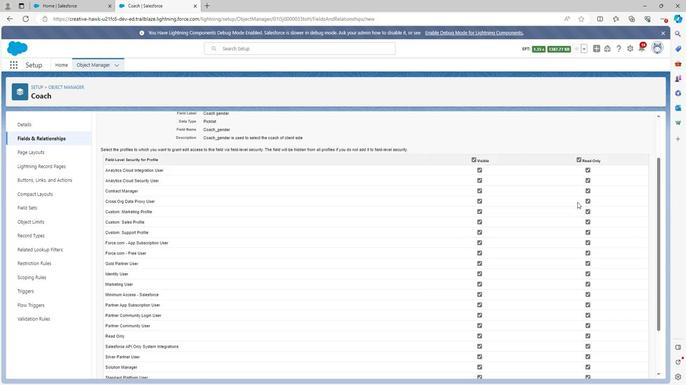 
Action: Mouse moved to (628, 365)
Screenshot: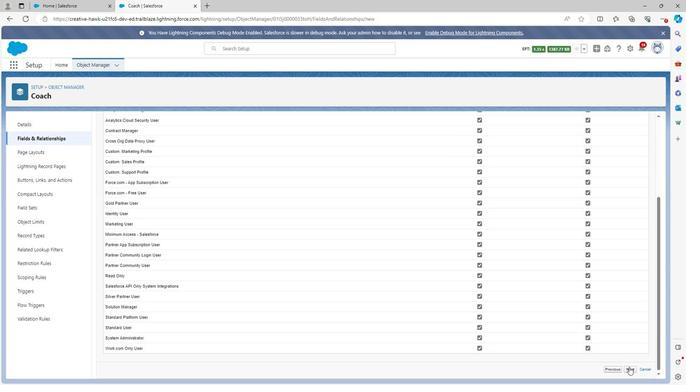 
Action: Mouse pressed left at (628, 365)
Screenshot: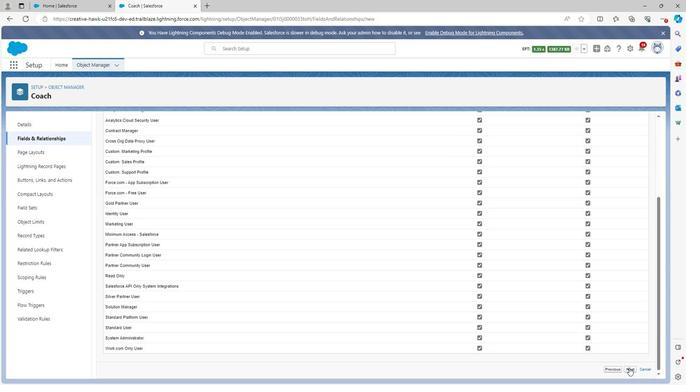 
Action: Mouse moved to (630, 264)
Screenshot: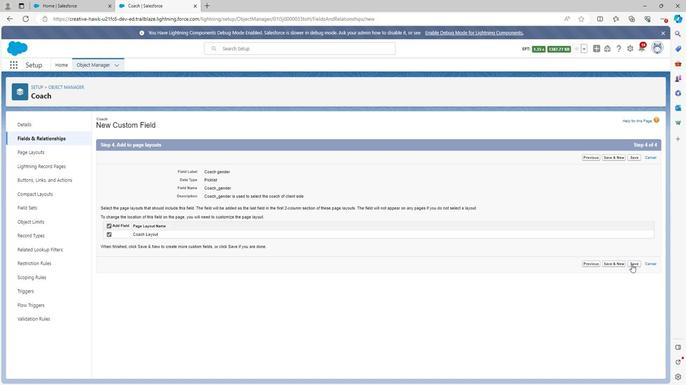 
Action: Mouse pressed left at (630, 264)
Screenshot: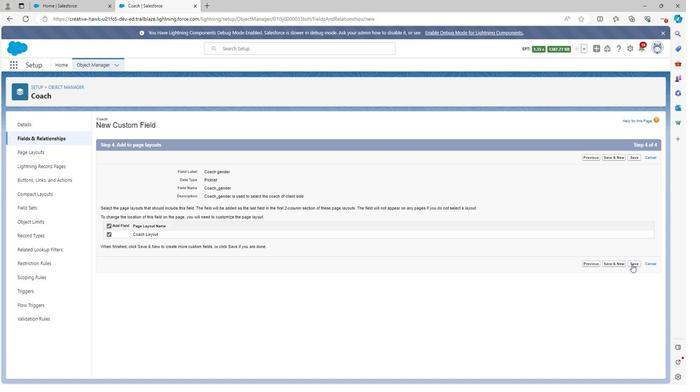 
Action: Mouse moved to (507, 126)
Screenshot: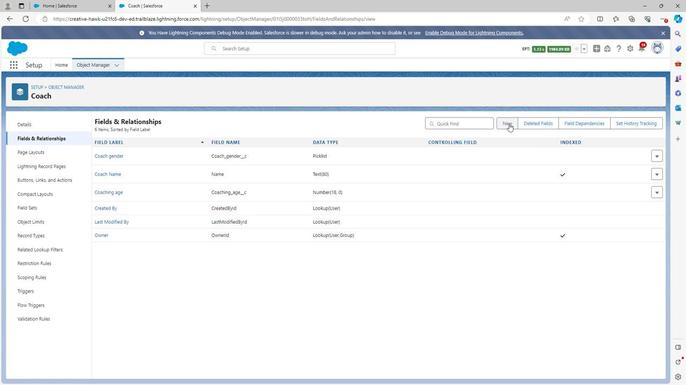 
Action: Mouse pressed left at (507, 126)
Screenshot: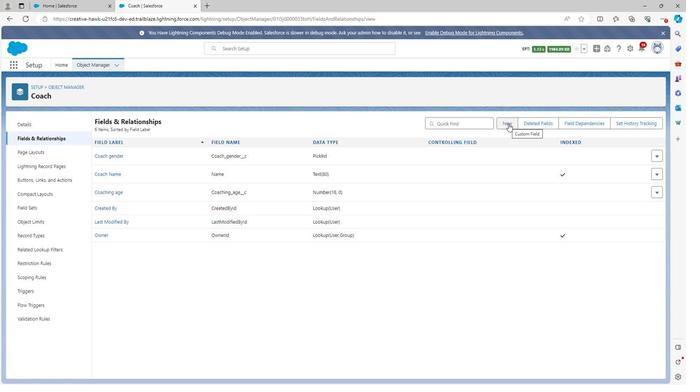 
Action: Mouse moved to (140, 290)
Screenshot: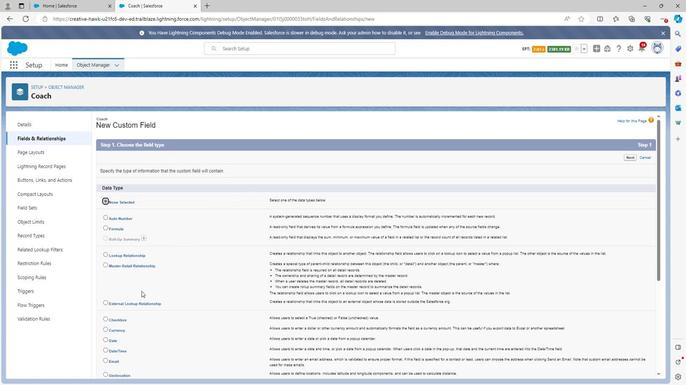 
Action: Mouse scrolled (140, 290) with delta (0, 0)
Screenshot: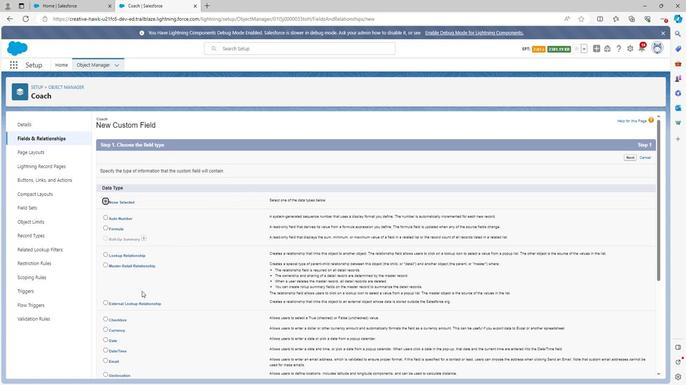 
Action: Mouse scrolled (140, 290) with delta (0, 0)
Screenshot: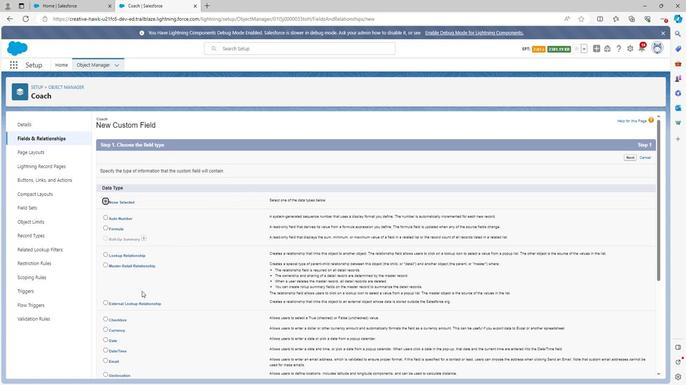 
Action: Mouse scrolled (140, 290) with delta (0, 0)
Screenshot: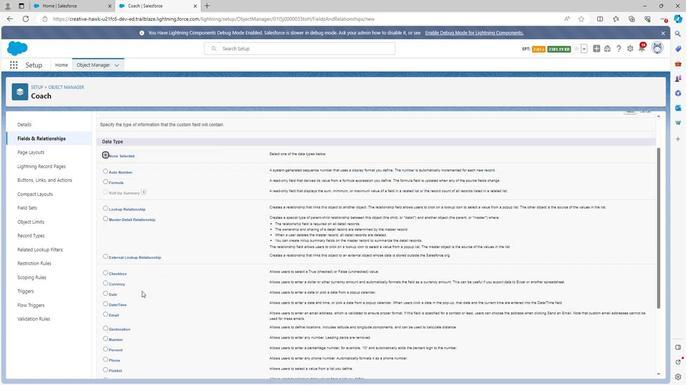 
Action: Mouse moved to (140, 290)
Screenshot: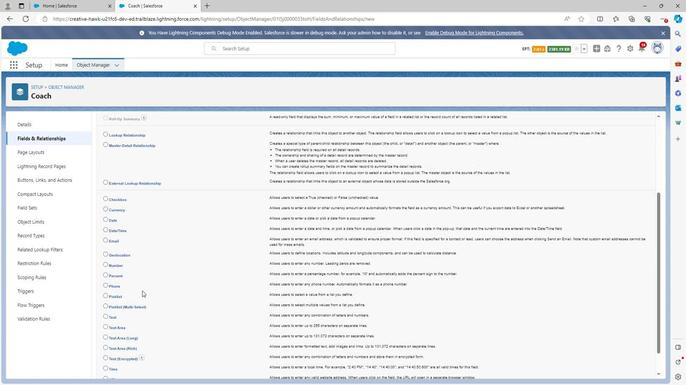 
Action: Mouse scrolled (140, 290) with delta (0, 0)
Screenshot: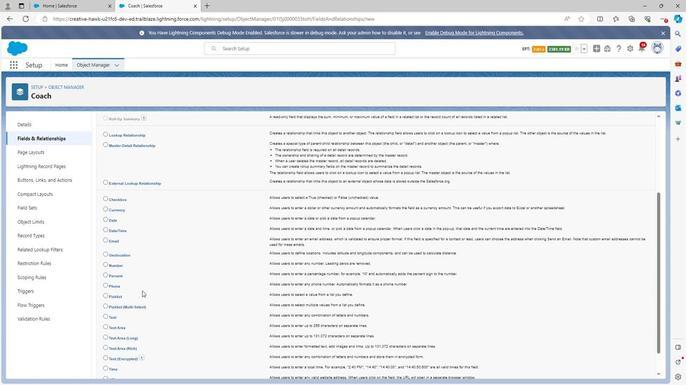 
Action: Mouse moved to (103, 266)
Screenshot: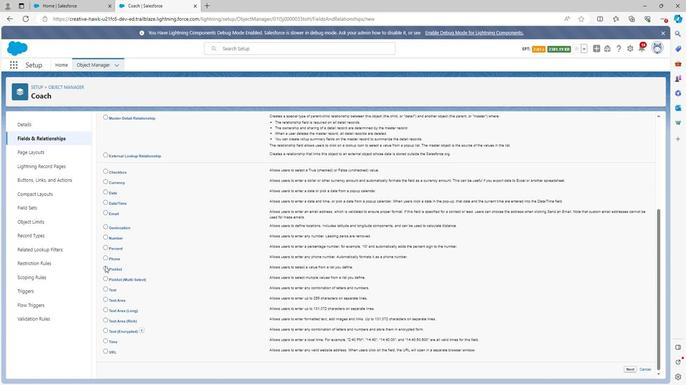 
Action: Mouse pressed left at (103, 266)
Screenshot: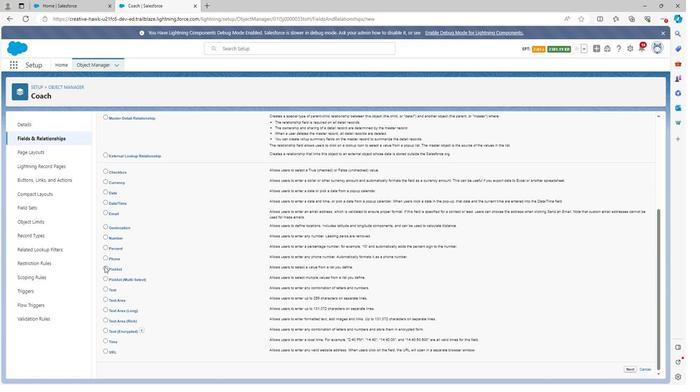 
Action: Mouse moved to (474, 298)
Screenshot: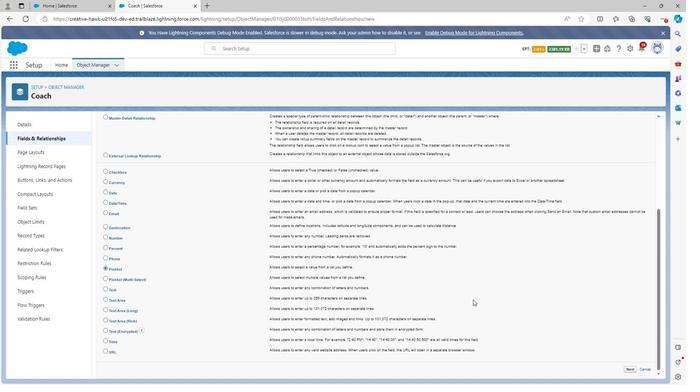 
Action: Mouse scrolled (474, 298) with delta (0, 0)
Screenshot: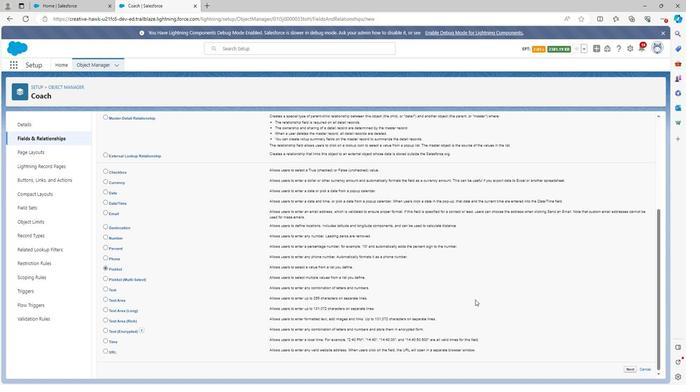 
Action: Mouse moved to (629, 367)
Screenshot: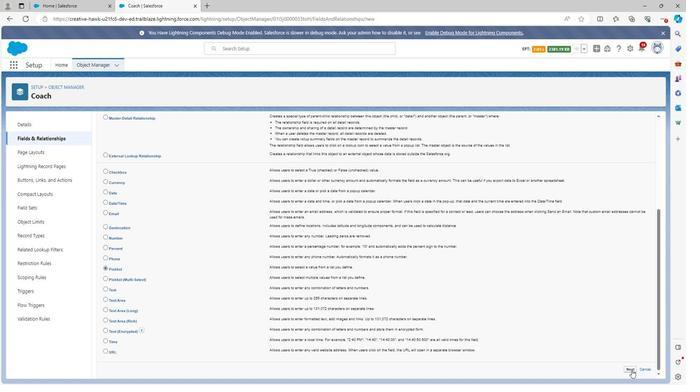 
Action: Mouse pressed left at (629, 367)
Screenshot: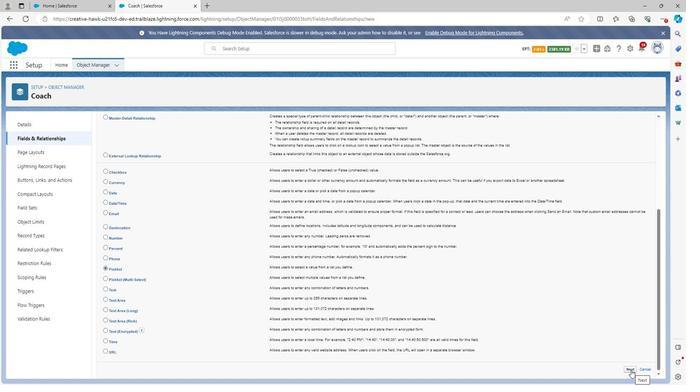 
Action: Mouse moved to (224, 173)
Screenshot: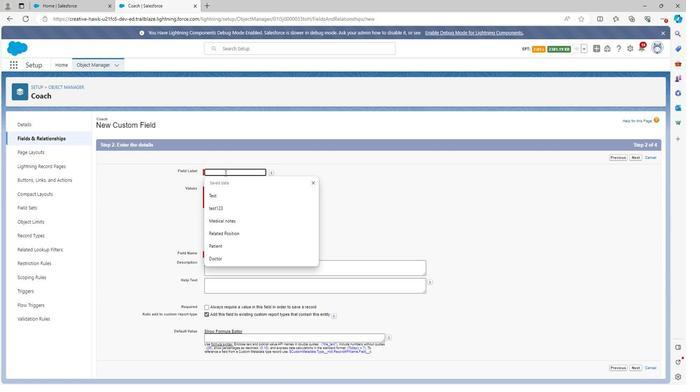 
Action: Mouse pressed left at (224, 173)
Screenshot: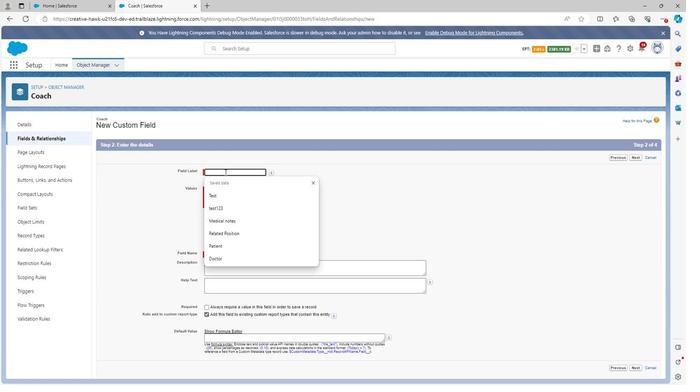 
Action: Key pressed <Key.shift><Key.shift><Key.shift><Key.shift><Key.shift><Key.shift><Key.shift><Key.shift><Key.shift><Key.shift><Key.shift><Key.shift><Key.shift><Key.shift>Coach<Key.space>timing
Screenshot: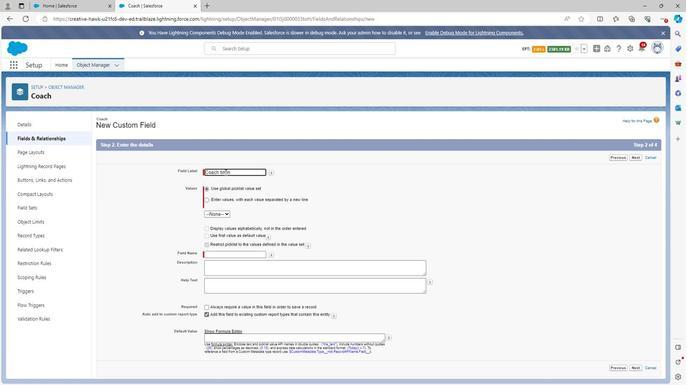 
Action: Mouse moved to (206, 199)
Screenshot: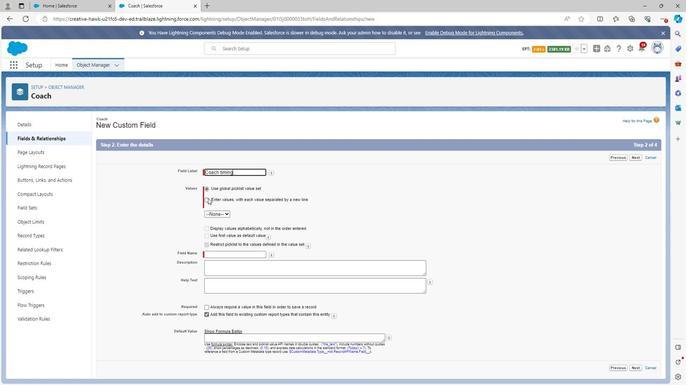 
Action: Mouse pressed left at (206, 199)
Screenshot: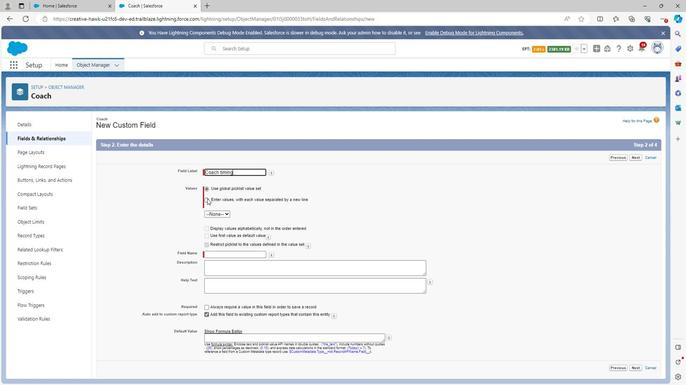 
Action: Mouse moved to (212, 220)
Screenshot: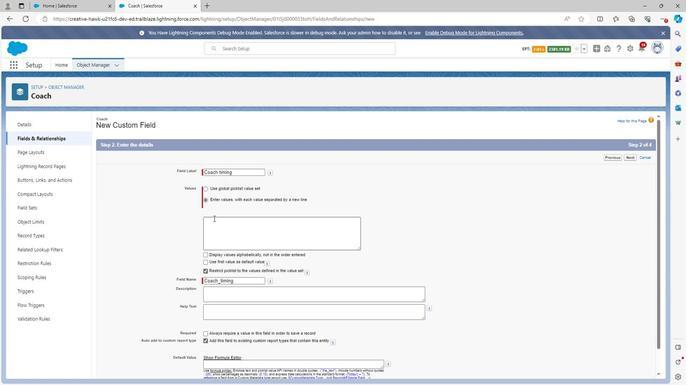 
Action: Mouse pressed left at (212, 220)
Screenshot: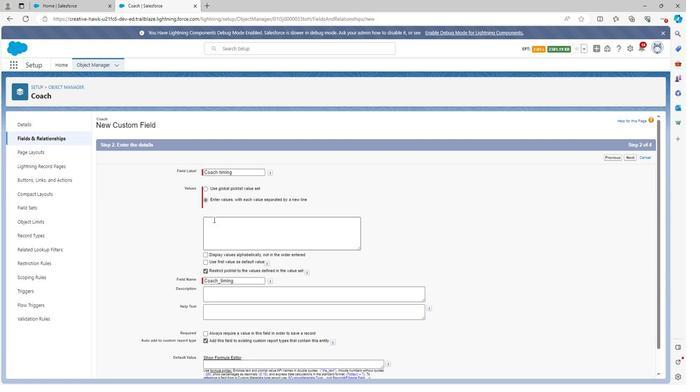 
Action: Mouse moved to (225, 228)
Screenshot: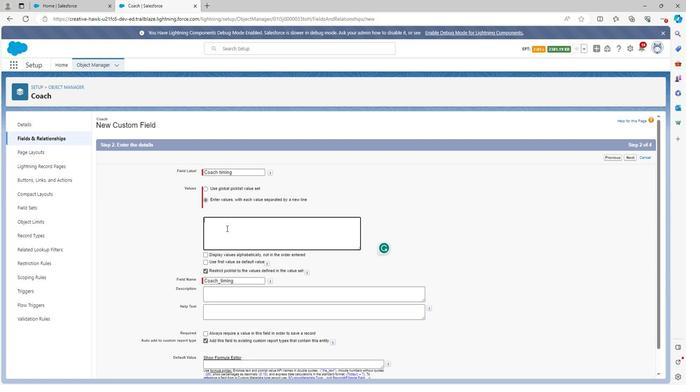 
Action: Key pressed <Key.shift><Key.shift><Key.shift><Key.shift>Morning<Key.space>5<Key.space>to<Key.space>10<Key.space><Key.shift>AM<Key.enter><Key.shift><Key.shift><Key.shift>Evening<Key.space>5<Key.space>to<Key.space>10<Key.space><Key.shift>PM
Screenshot: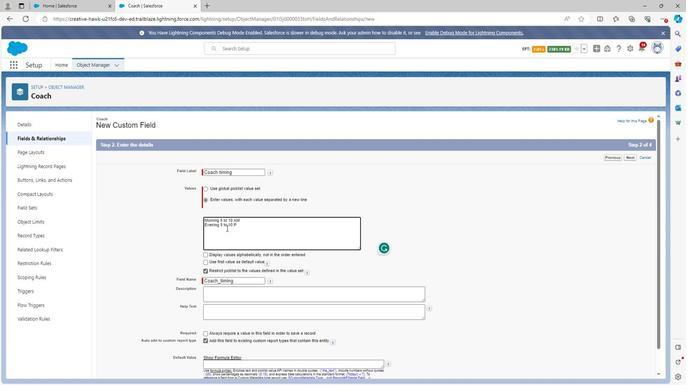 
Action: Mouse moved to (218, 288)
Screenshot: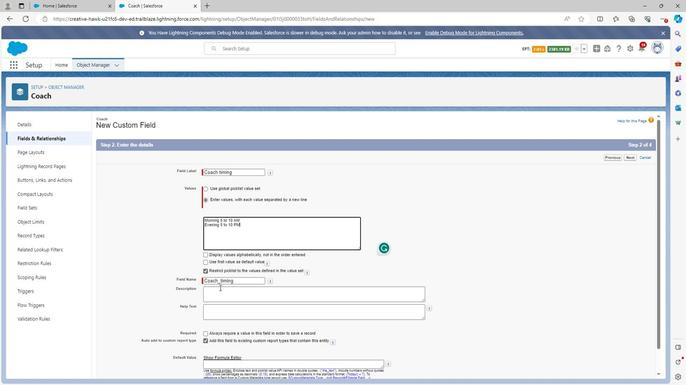 
Action: Mouse pressed left at (218, 288)
Screenshot: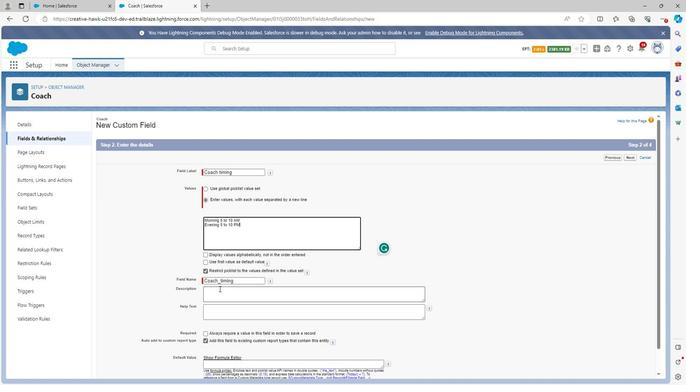 
Action: Mouse moved to (220, 299)
Screenshot: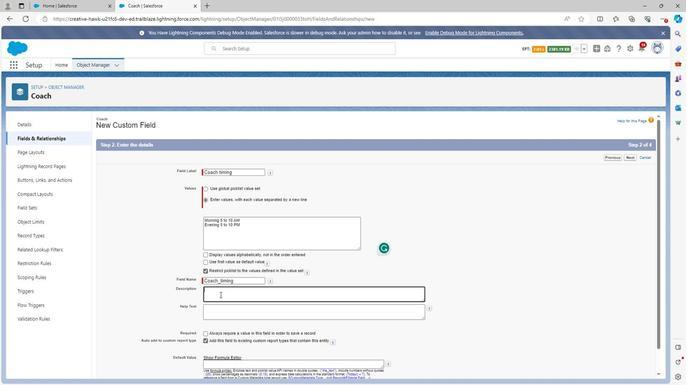 
Action: Key pressed <Key.shift><Key.shift><Key.shift><Key.shift><Key.shift><Key.shift><Key.shift><Key.shift><Key.shift>Coach<Key.space>timing<Key.space>is<Key.space>used<Key.space>to<Key.space>selc<Key.backspace>ect<Key.space>the<Key.space>timing<Key.space>of<Key.space>cj<Key.backspace>hoice
Screenshot: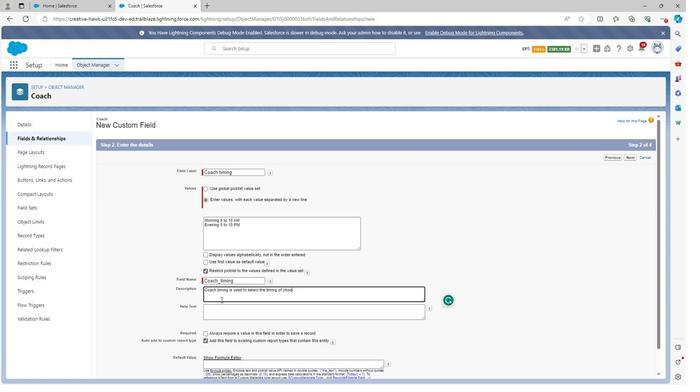 
Action: Mouse moved to (309, 292)
Screenshot: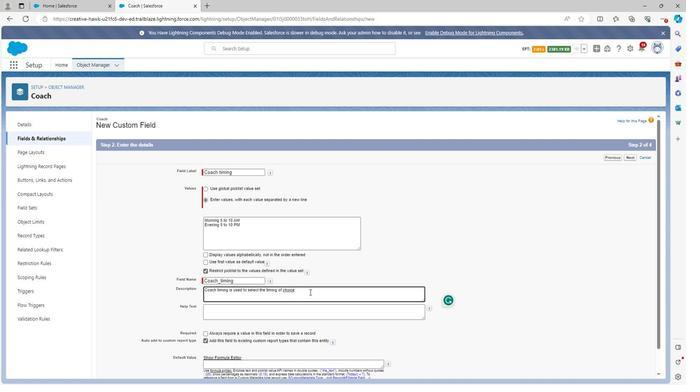 
Action: Mouse scrolled (309, 291) with delta (0, 0)
Screenshot: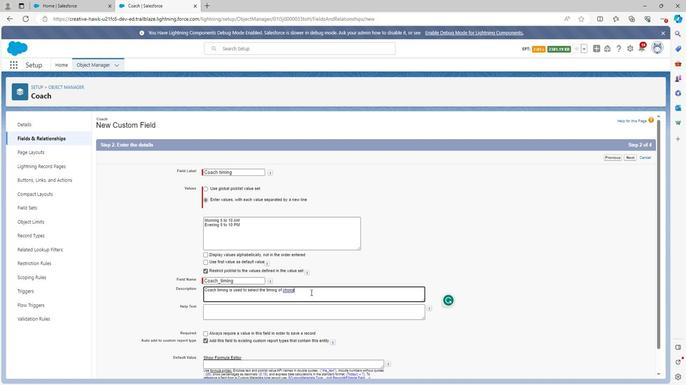 
Action: Mouse scrolled (309, 291) with delta (0, 0)
Screenshot: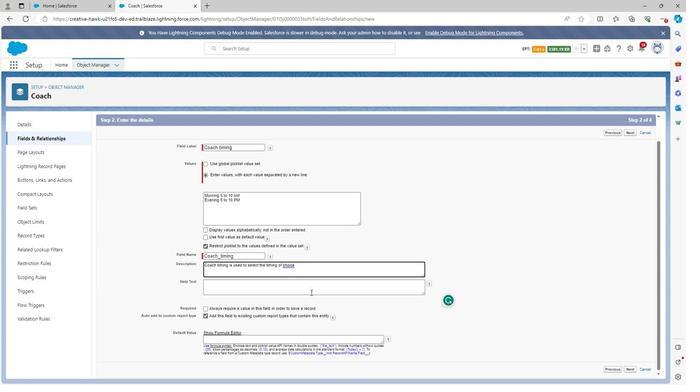 
Action: Mouse moved to (282, 264)
Screenshot: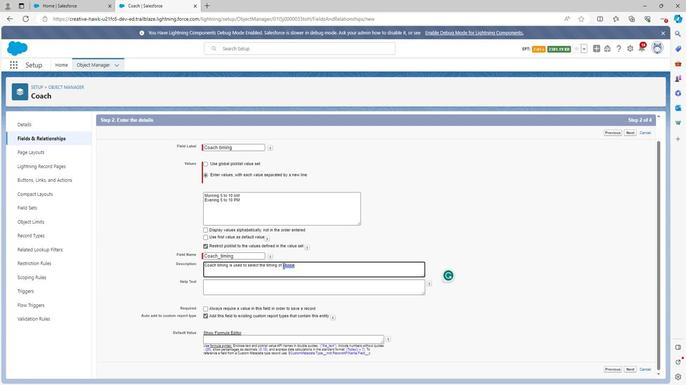 
Action: Mouse pressed left at (282, 264)
Screenshot: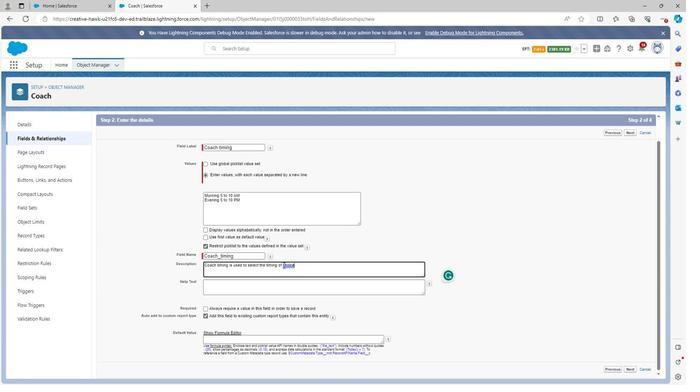 
Action: Mouse moved to (301, 328)
Screenshot: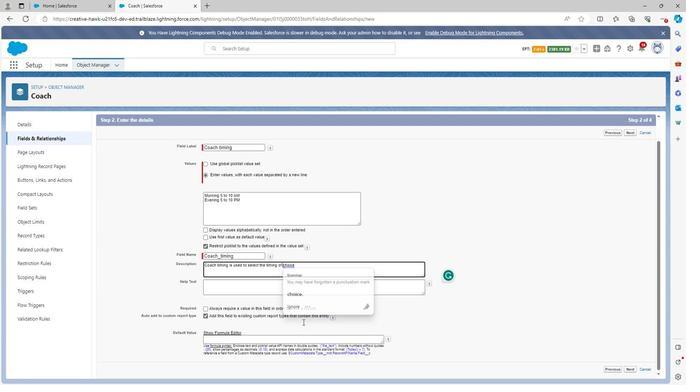 
Action: Key pressed client<Key.space>
Screenshot: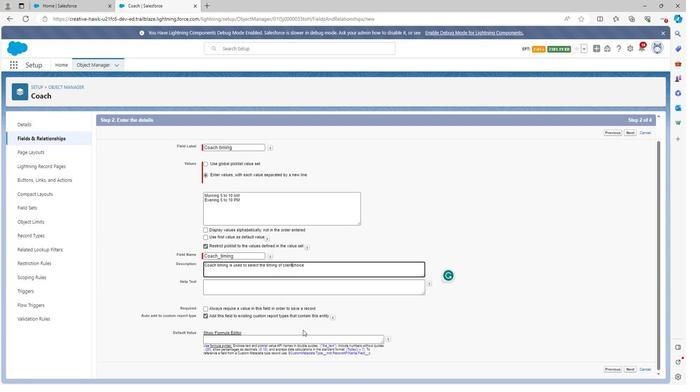 
Action: Mouse moved to (351, 311)
Screenshot: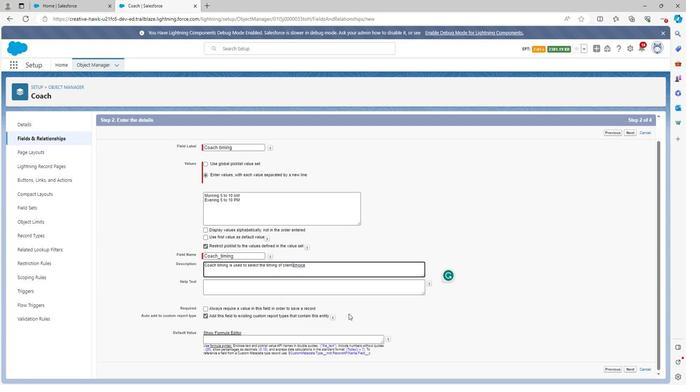 
Action: Mouse scrolled (351, 311) with delta (0, 0)
Screenshot: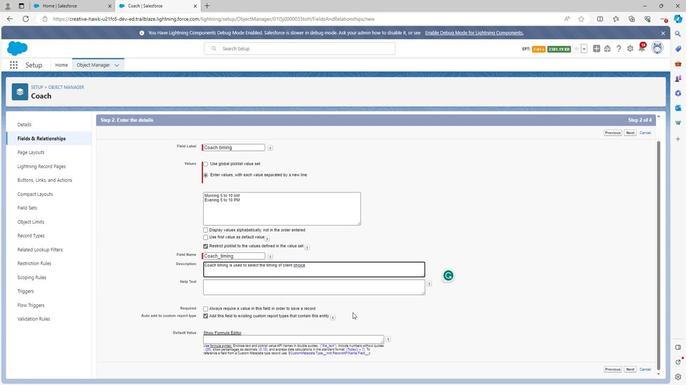 
Action: Mouse scrolled (351, 311) with delta (0, 0)
Screenshot: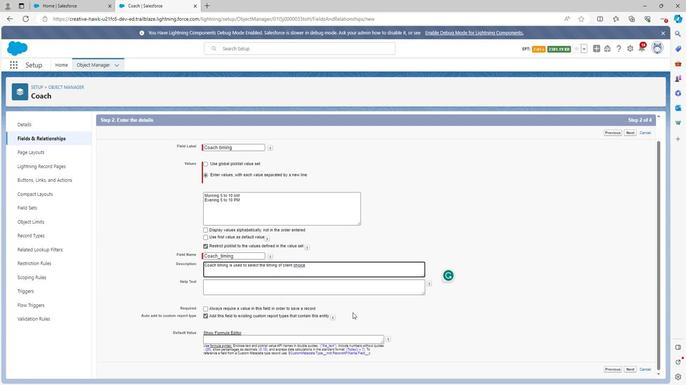 
Action: Mouse moved to (628, 365)
Screenshot: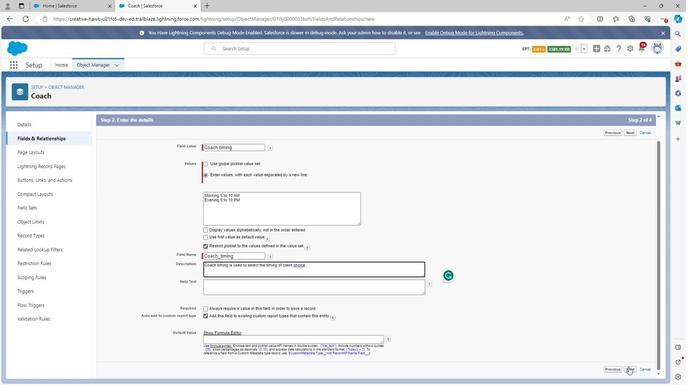 
Action: Mouse pressed left at (628, 365)
Screenshot: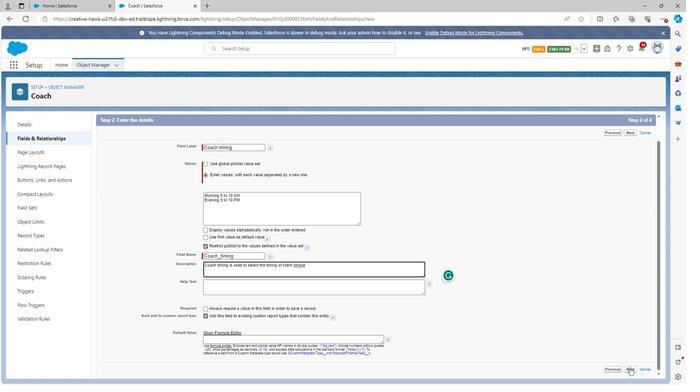 
Action: Mouse moved to (579, 218)
Screenshot: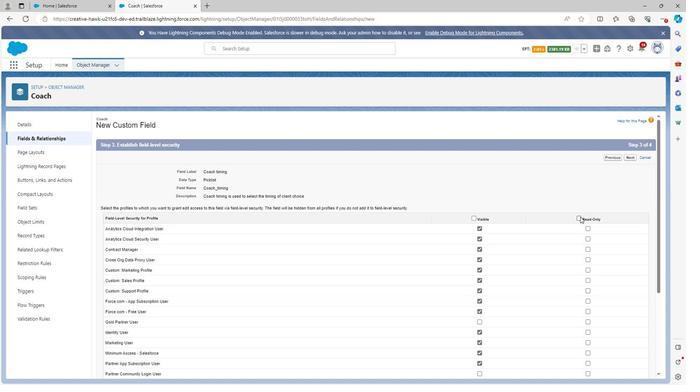
Action: Mouse pressed left at (579, 218)
Screenshot: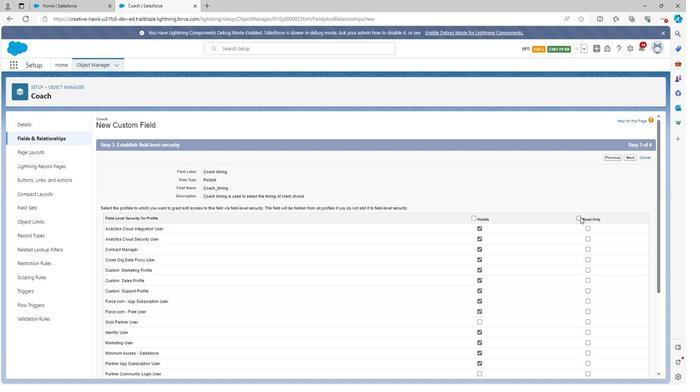 
Action: Mouse scrolled (579, 217) with delta (0, 0)
Screenshot: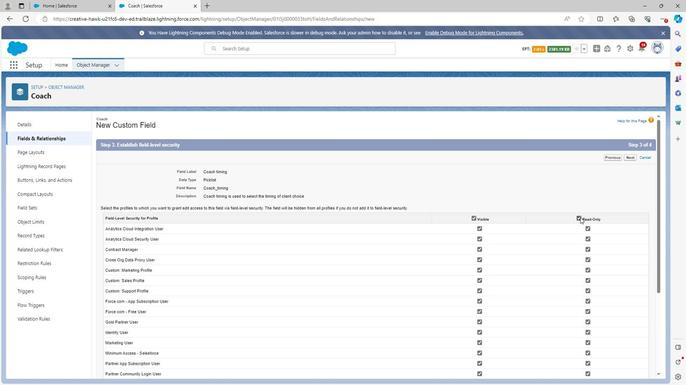 
Action: Mouse scrolled (579, 217) with delta (0, 0)
Screenshot: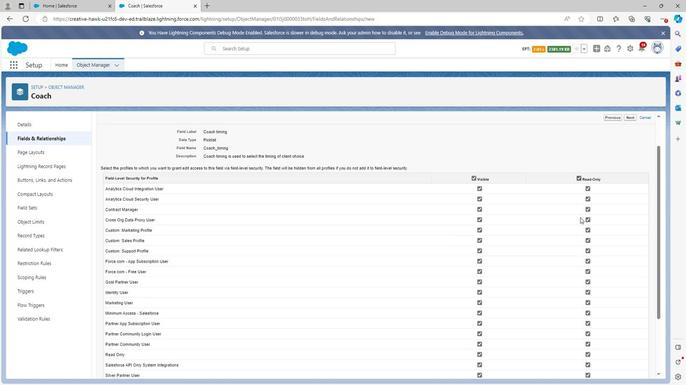 
Action: Mouse scrolled (579, 217) with delta (0, 0)
Screenshot: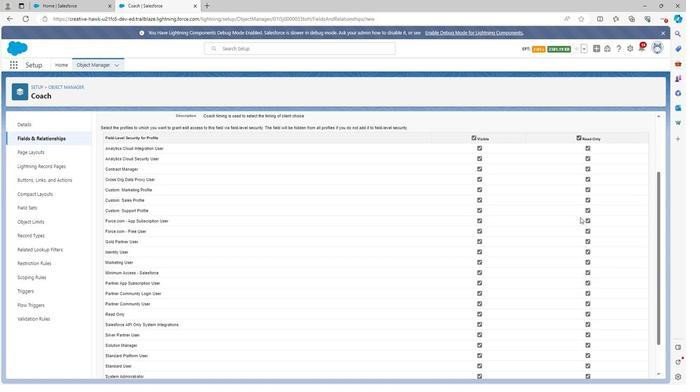 
Action: Mouse scrolled (579, 217) with delta (0, 0)
Screenshot: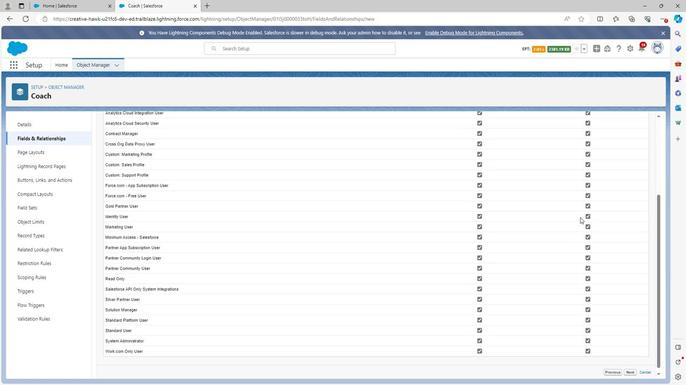 
Action: Mouse scrolled (579, 217) with delta (0, 0)
Screenshot: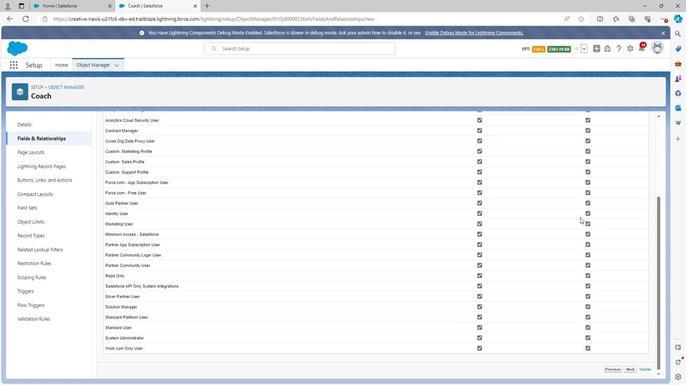 
Action: Mouse moved to (629, 366)
Screenshot: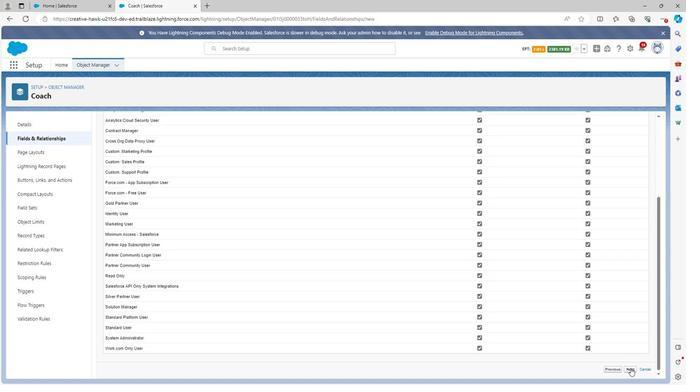 
Action: Mouse pressed left at (629, 366)
Screenshot: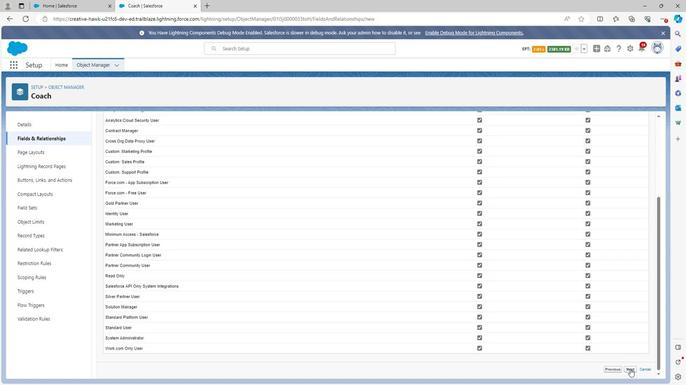 
Action: Mouse moved to (631, 262)
Screenshot: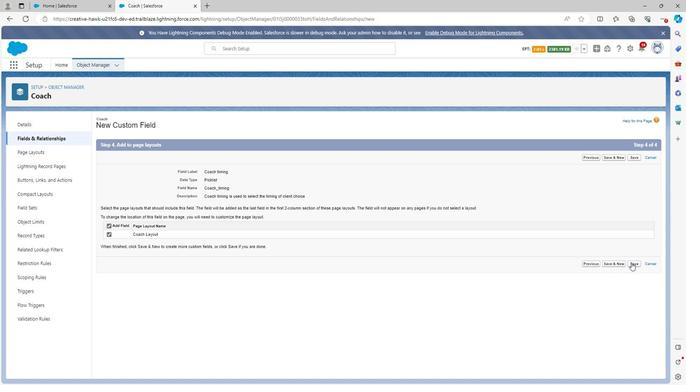 
Action: Mouse pressed left at (631, 262)
Screenshot: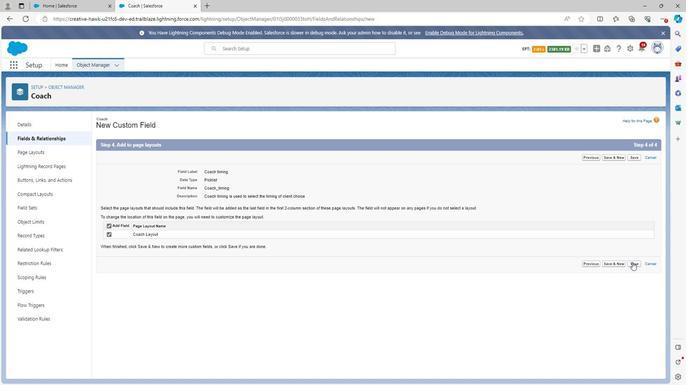 
Action: Mouse moved to (504, 123)
Screenshot: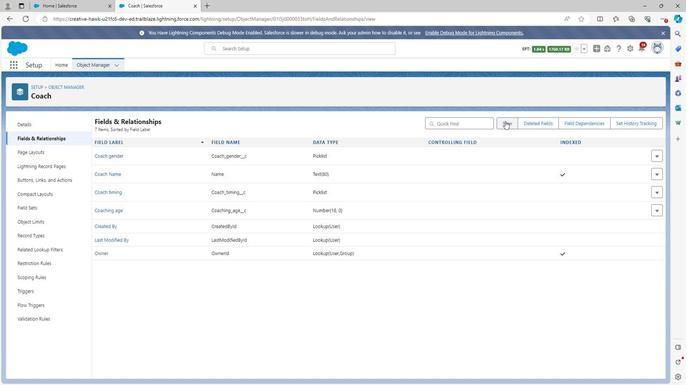 
Action: Mouse pressed left at (504, 123)
Screenshot: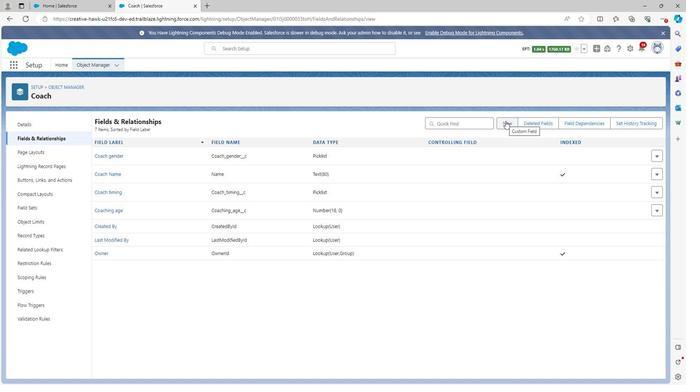 
Action: Mouse moved to (114, 315)
Screenshot: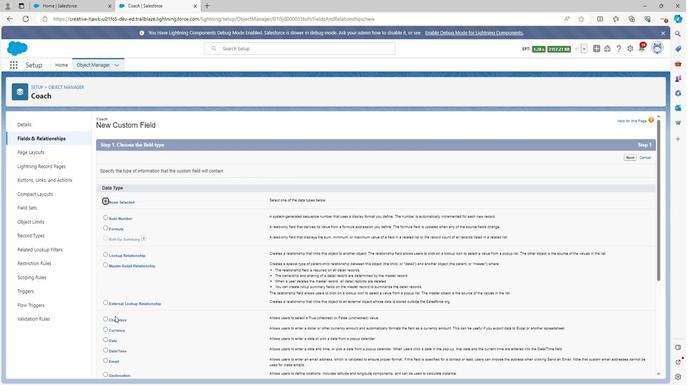 
Action: Mouse scrolled (114, 315) with delta (0, 0)
Screenshot: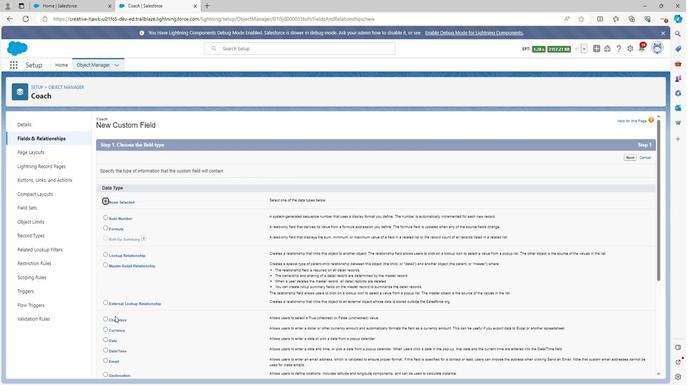 
Action: Mouse moved to (114, 316)
Screenshot: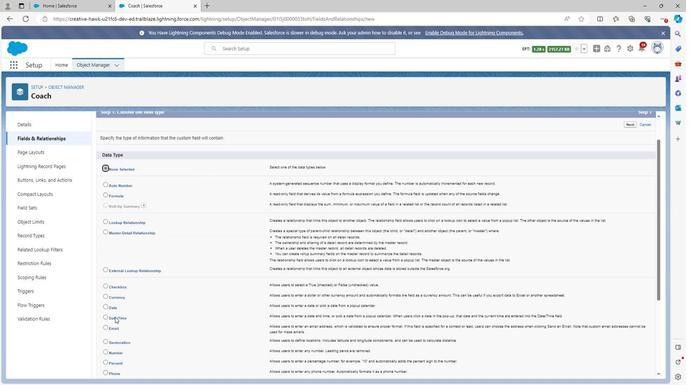 
Action: Mouse scrolled (114, 315) with delta (0, 0)
Screenshot: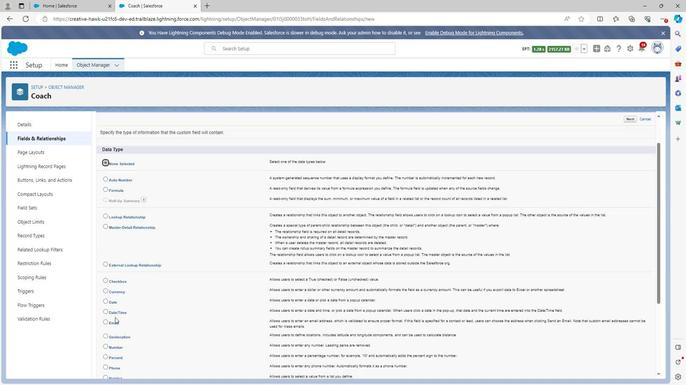 
Action: Mouse moved to (104, 334)
Screenshot: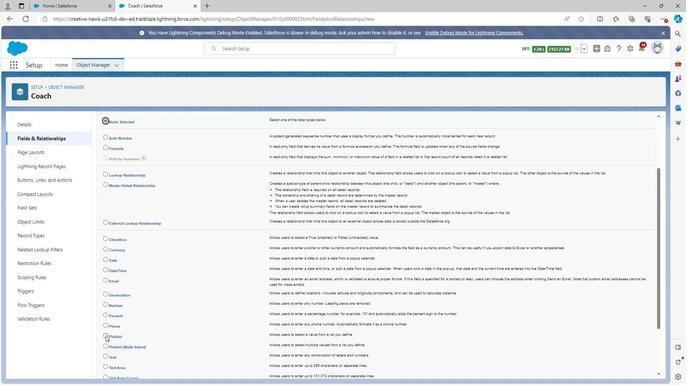 
Action: Mouse pressed left at (104, 334)
Screenshot: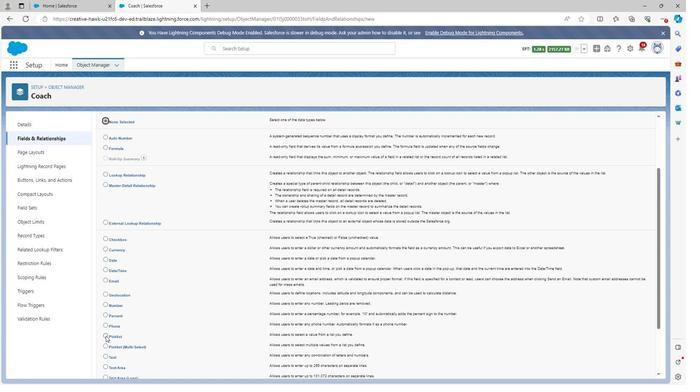 
Action: Mouse moved to (413, 330)
Screenshot: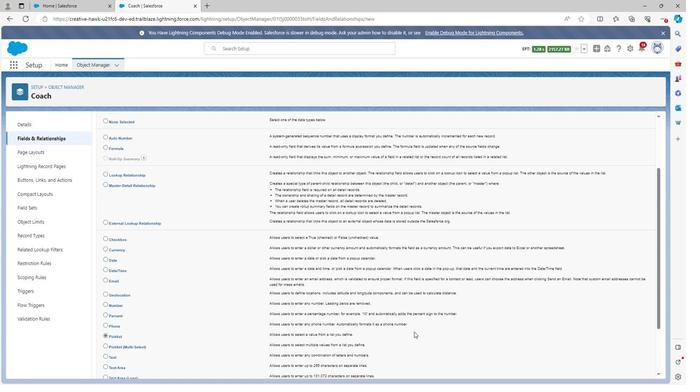 
Action: Mouse scrolled (413, 330) with delta (0, 0)
Screenshot: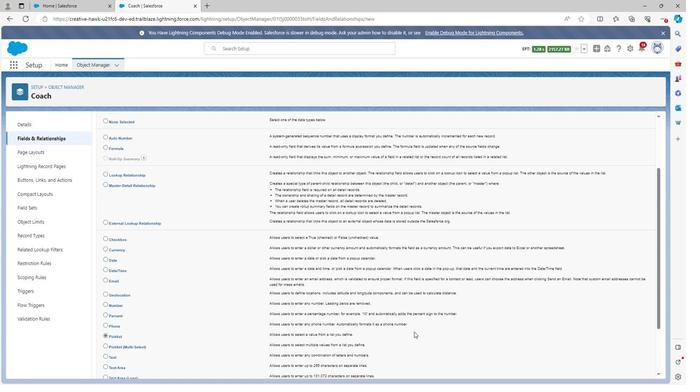 
Action: Mouse scrolled (413, 330) with delta (0, 0)
Screenshot: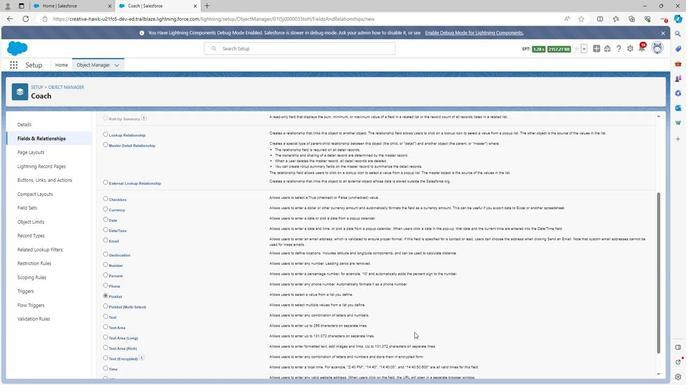 
Action: Mouse scrolled (413, 330) with delta (0, 0)
Screenshot: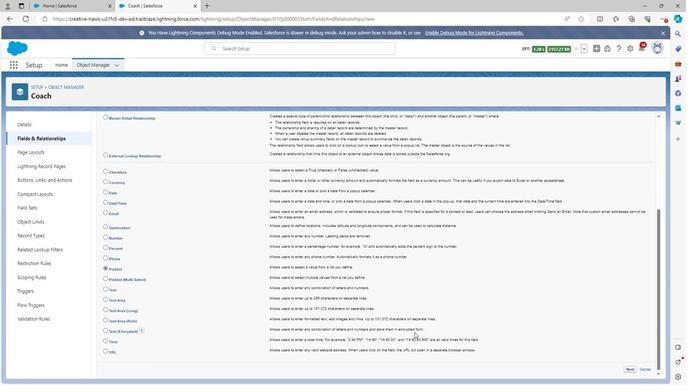 
Action: Mouse moved to (629, 368)
Screenshot: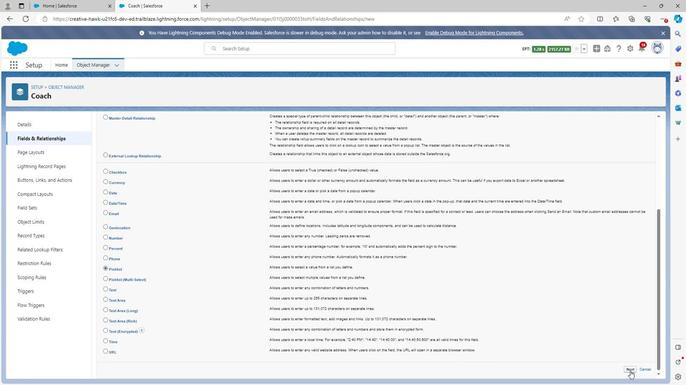 
Action: Mouse pressed left at (629, 368)
Screenshot: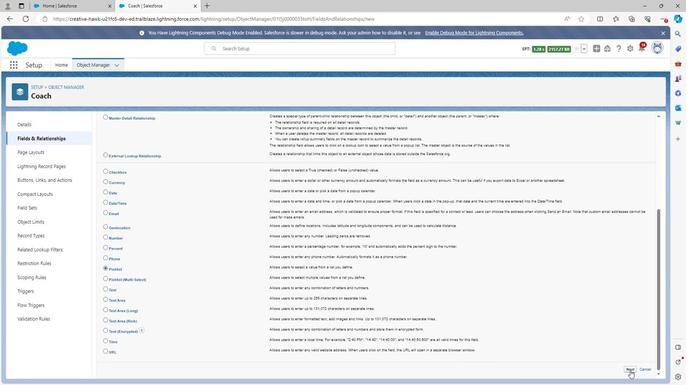 
Action: Mouse moved to (240, 173)
Screenshot: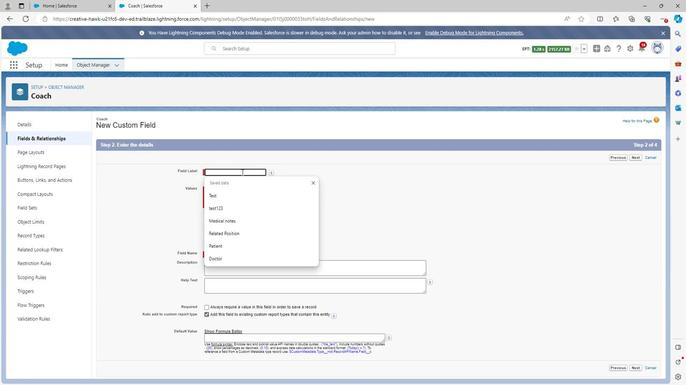 
Action: Mouse pressed left at (240, 173)
Screenshot: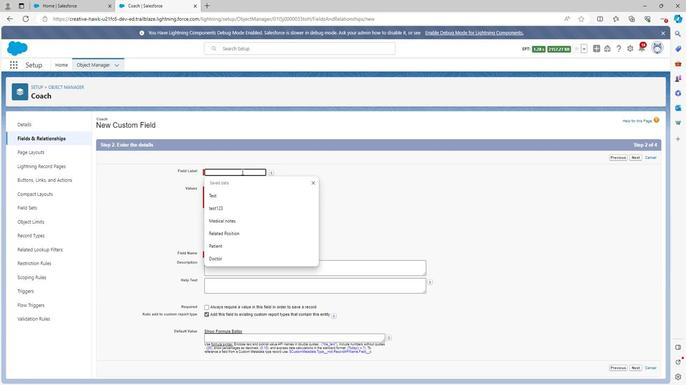 
Action: Key pressed <Key.shift><Key.shift><Key.shift><Key.shift>Coach<Key.space>pack
Screenshot: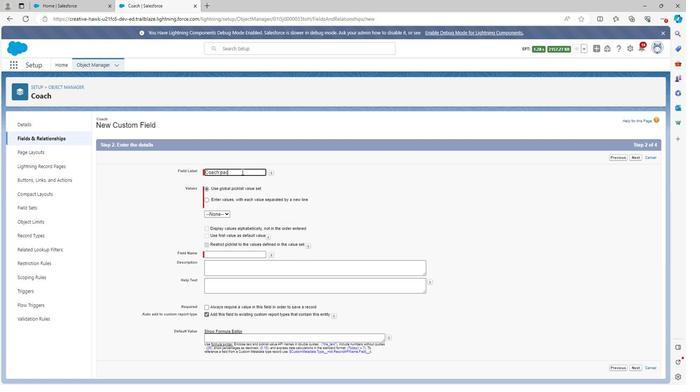 
Action: Mouse moved to (204, 200)
Screenshot: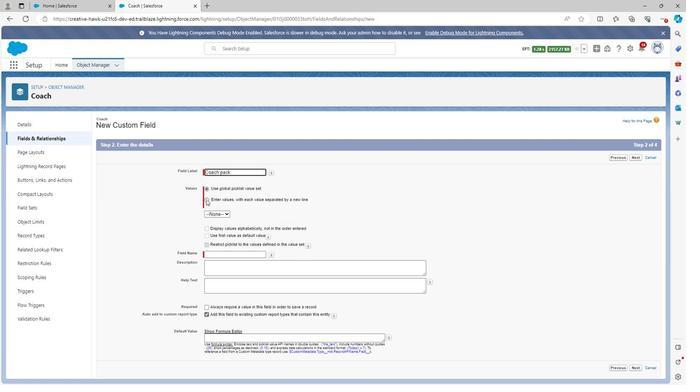 
Action: Mouse pressed left at (204, 200)
Screenshot: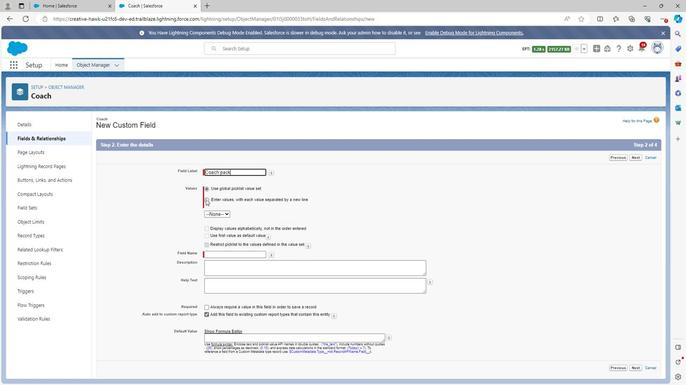 
Action: Mouse moved to (211, 221)
Screenshot: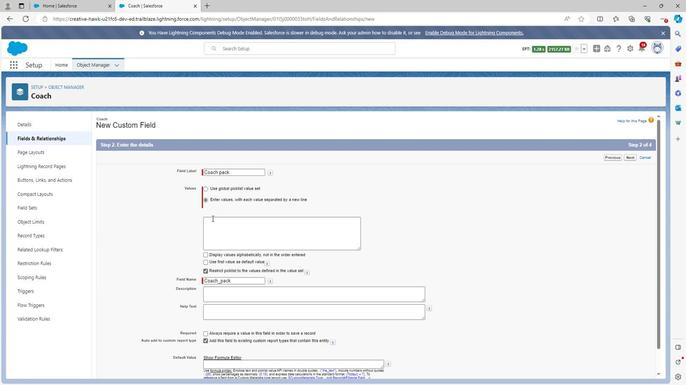 
Action: Mouse pressed left at (211, 221)
Screenshot: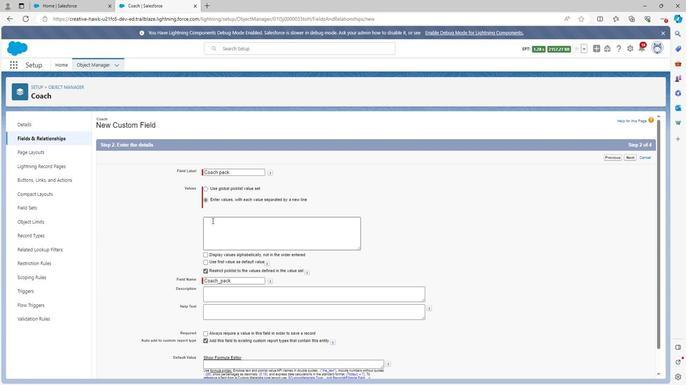 
Action: Mouse moved to (211, 223)
Screenshot: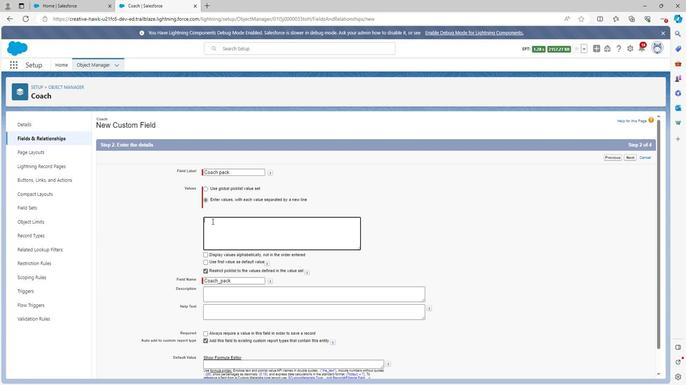 
Action: Key pressed <Key.shift><Key.shift><Key.shift><Key.shift>Basic<Key.space>pack<Key.enter><Key.enter><Key.backspace><Key.shift>Medium<Key.space>pack<Key.enter><Key.shift>Ultra<Key.space>pack
Screenshot: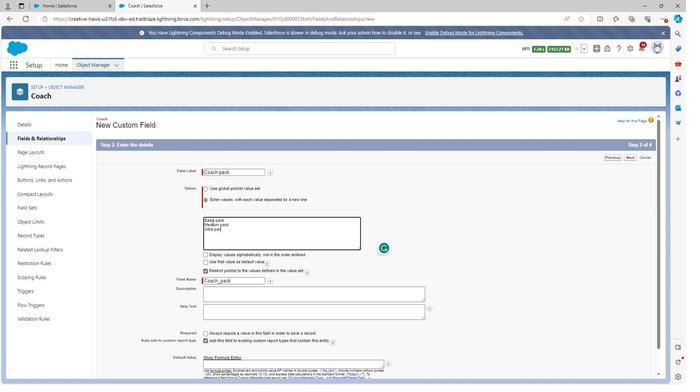 
Action: Mouse moved to (237, 293)
Screenshot: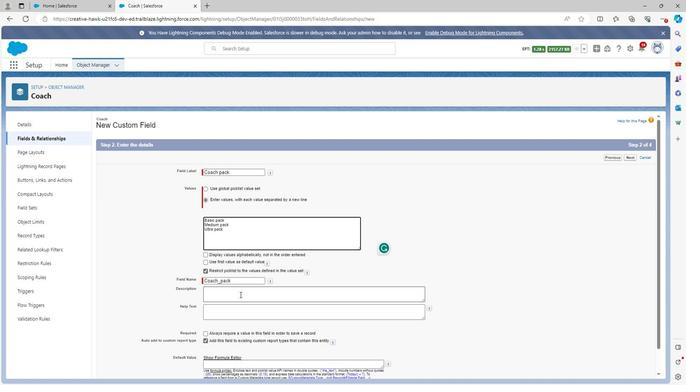 
Action: Mouse pressed left at (237, 293)
Screenshot: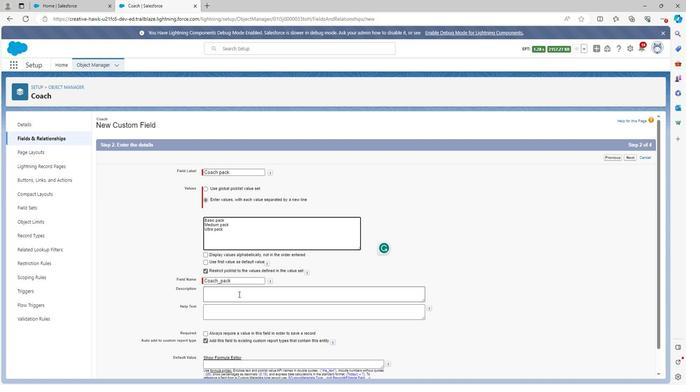 
Action: Key pressed <Key.shift><Key.shift><Key.shift><Key.shift><Key.shift>Coack<Key.space>pack<Key.space>is<Key.space>ud<Key.backspace>sed<Key.space>to<Key.space>sn<Key.backspace>elect<Key.space>the<Key.space>pack<Key.space>as<Key.space>per<Key.space>client<Key.space>choice
Screenshot: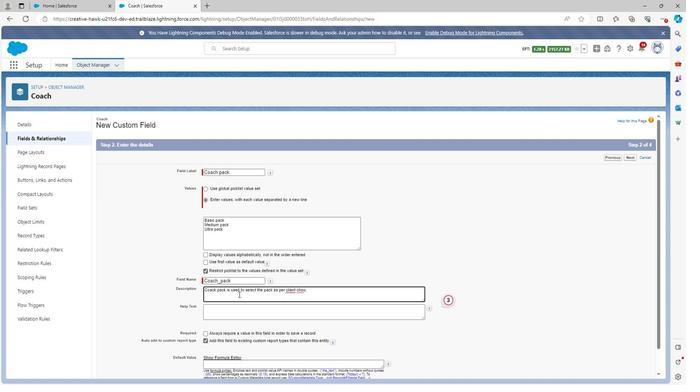 
Action: Mouse moved to (345, 273)
Screenshot: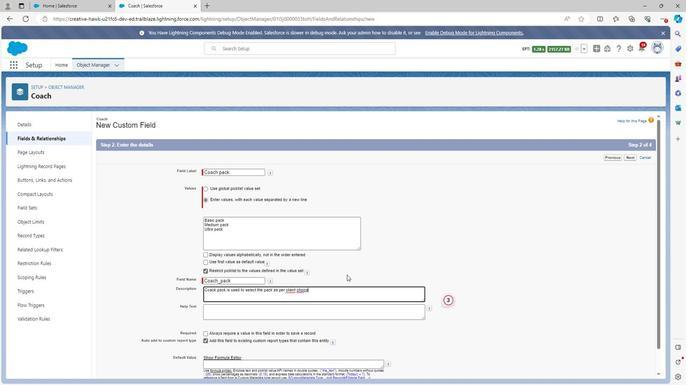
Action: Mouse pressed left at (345, 273)
Screenshot: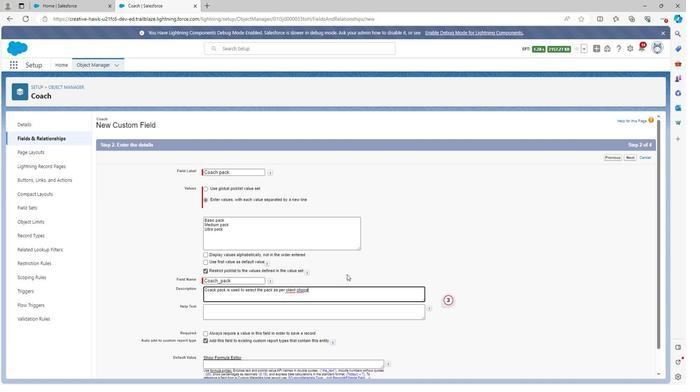 
Action: Mouse scrolled (345, 273) with delta (0, 0)
Screenshot: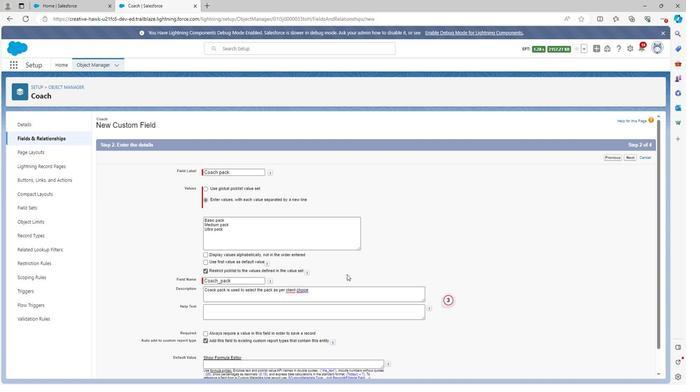 
Action: Mouse scrolled (345, 273) with delta (0, 0)
Screenshot: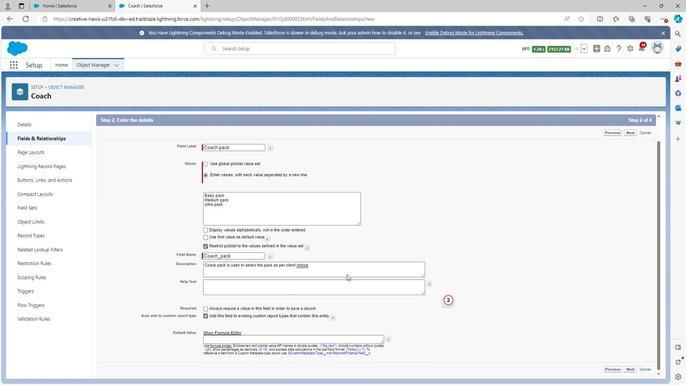 
Action: Mouse scrolled (345, 273) with delta (0, 0)
Screenshot: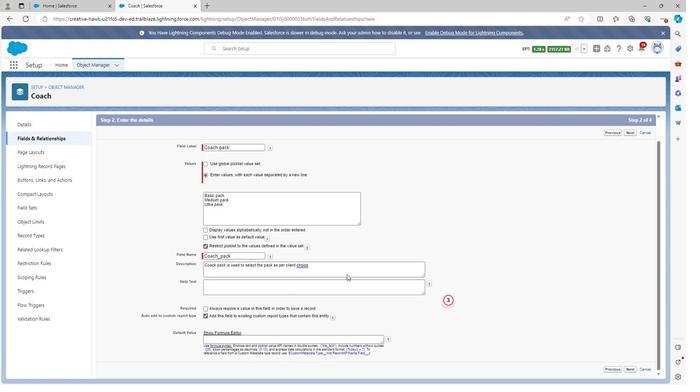 
Action: Mouse moved to (630, 365)
Screenshot: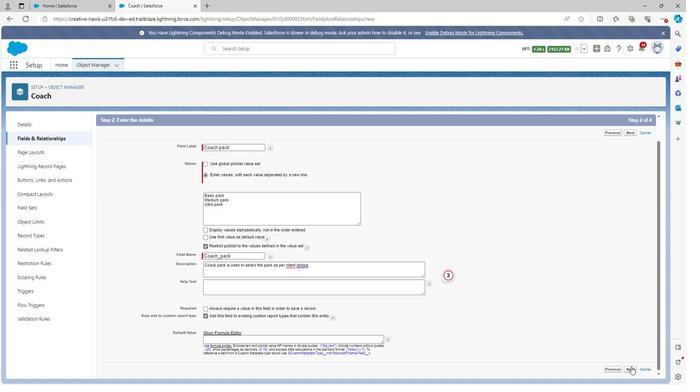 
Action: Mouse pressed left at (630, 365)
Screenshot: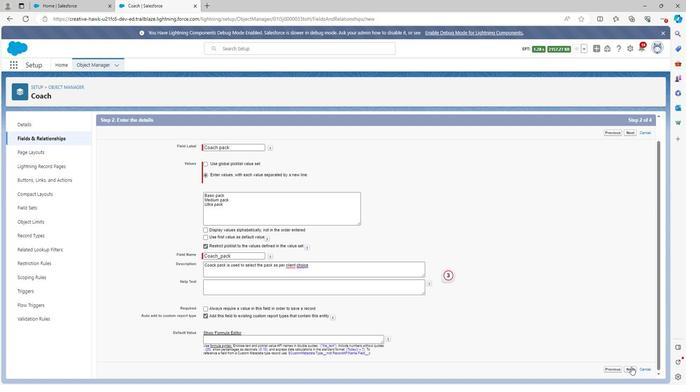 
Action: Mouse moved to (578, 217)
Screenshot: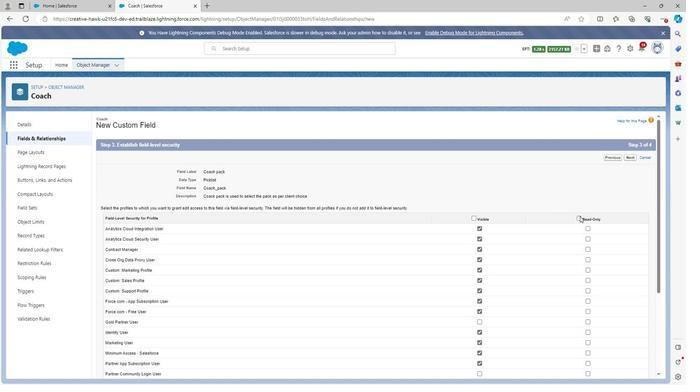 
Action: Mouse pressed left at (578, 217)
Screenshot: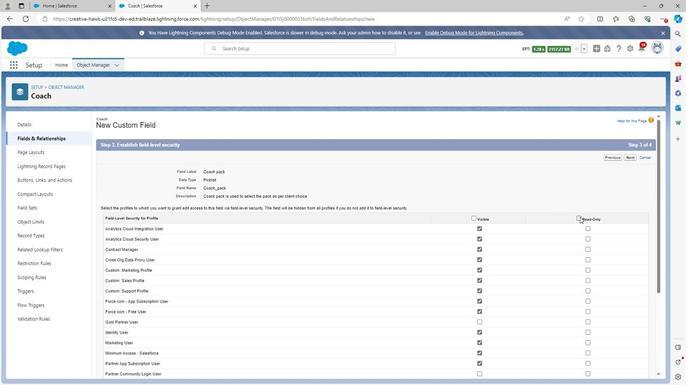 
Action: Mouse moved to (566, 211)
Screenshot: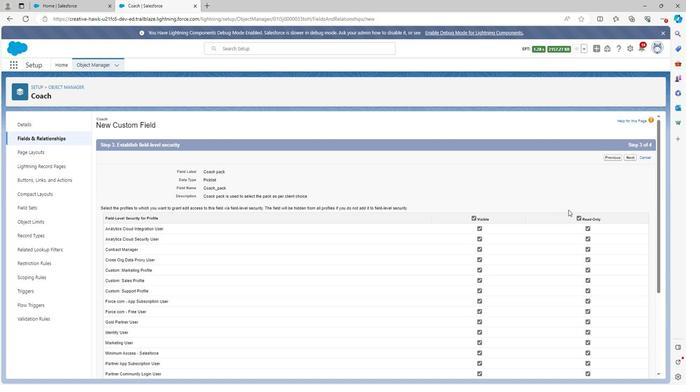
Action: Mouse scrolled (566, 211) with delta (0, 0)
Screenshot: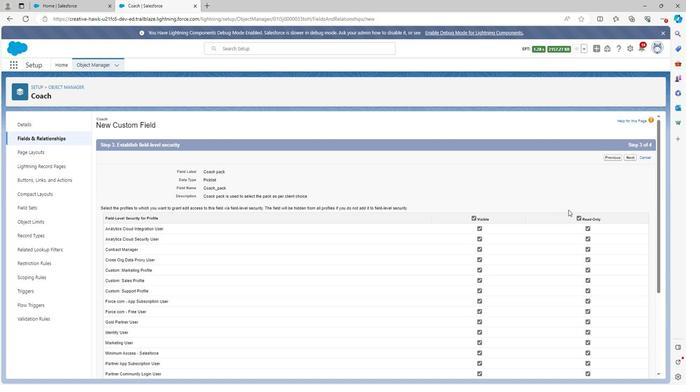 
Action: Mouse moved to (565, 212)
Screenshot: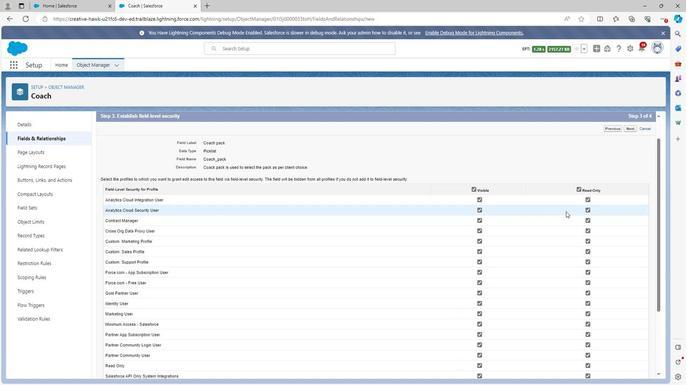 
Action: Mouse scrolled (565, 212) with delta (0, 0)
Screenshot: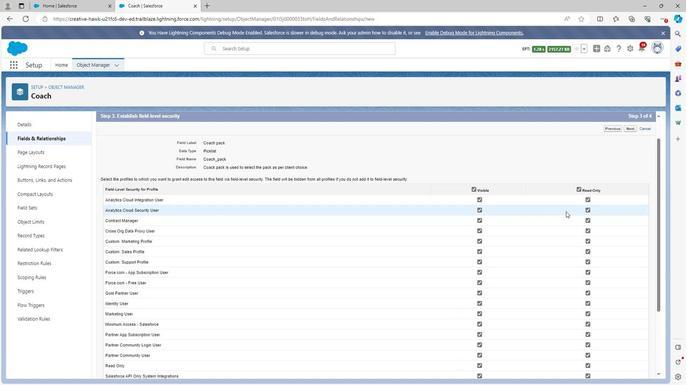 
Action: Mouse moved to (563, 214)
Screenshot: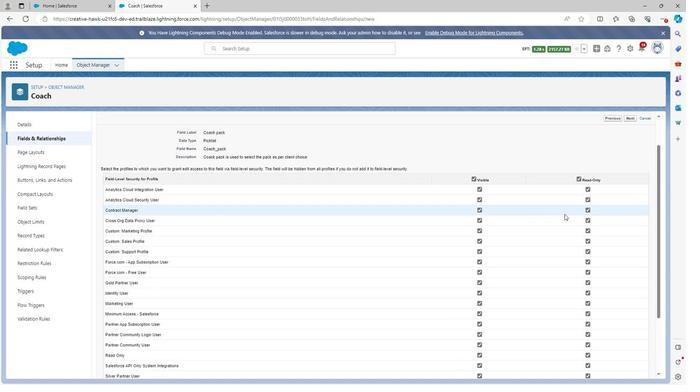 
Action: Mouse scrolled (563, 214) with delta (0, 0)
Screenshot: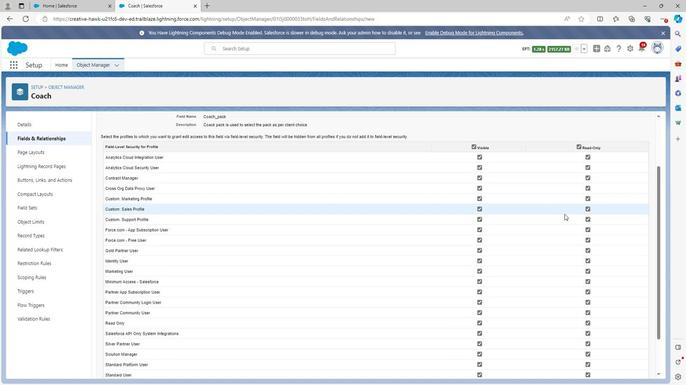 
Action: Mouse moved to (562, 216)
Screenshot: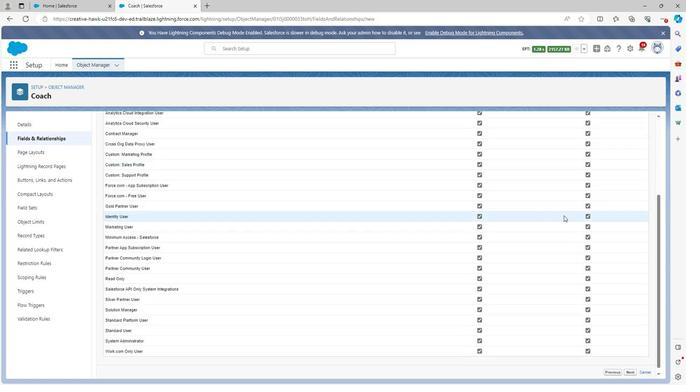 
Action: Mouse scrolled (562, 216) with delta (0, 0)
Screenshot: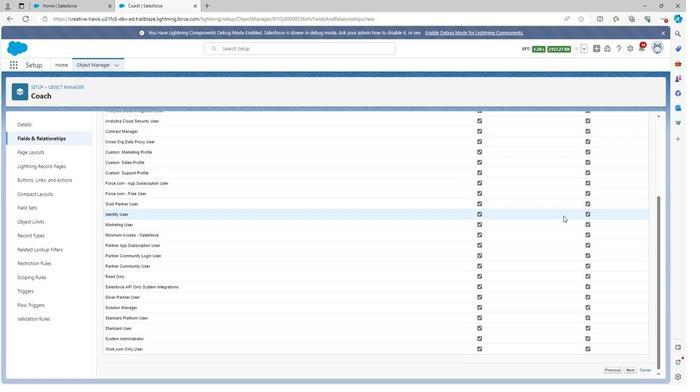 
Action: Mouse scrolled (562, 216) with delta (0, 0)
Screenshot: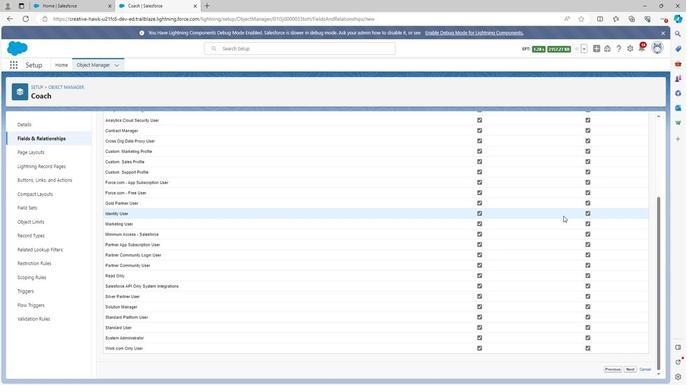 
Action: Mouse moved to (629, 366)
Screenshot: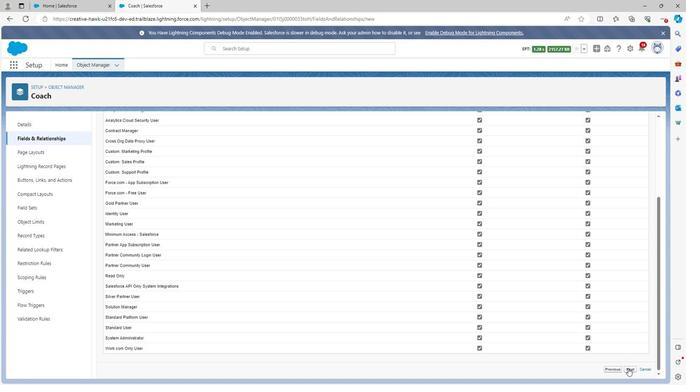 
Action: Mouse pressed left at (629, 366)
Screenshot: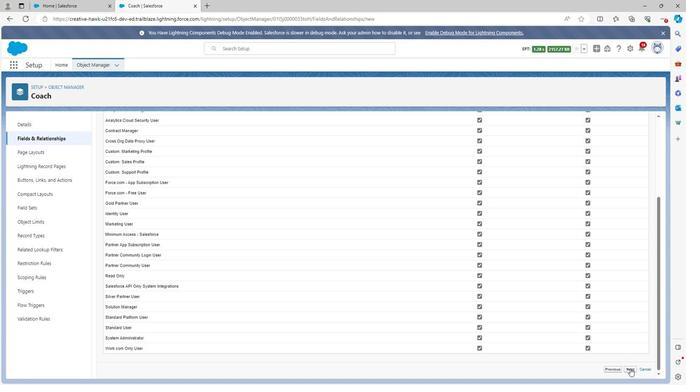 
Action: Mouse moved to (633, 264)
Screenshot: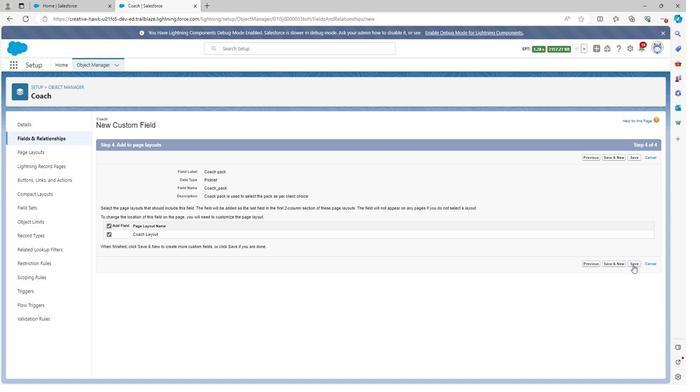 
Action: Mouse pressed left at (633, 264)
Screenshot: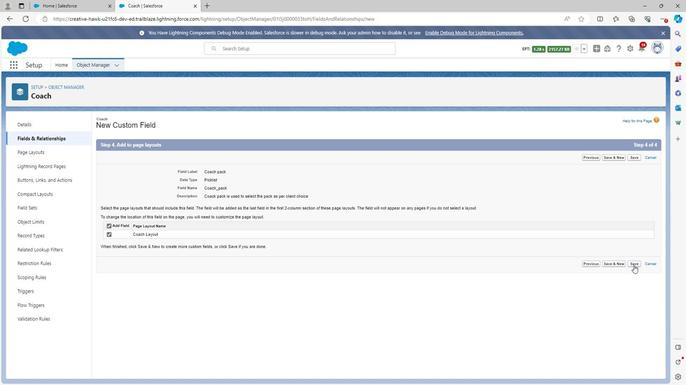 
Action: Mouse moved to (69, 91)
Screenshot: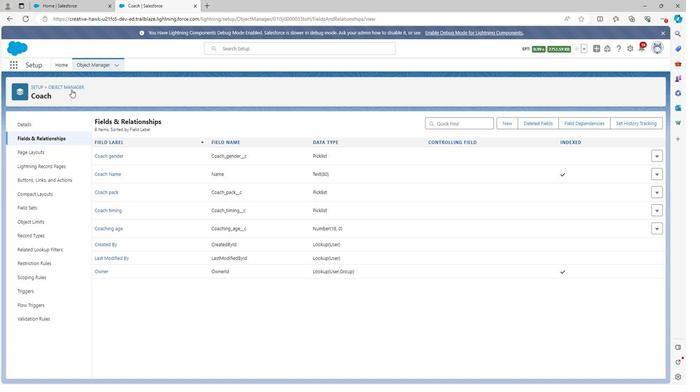 
Action: Mouse pressed left at (69, 91)
Screenshot: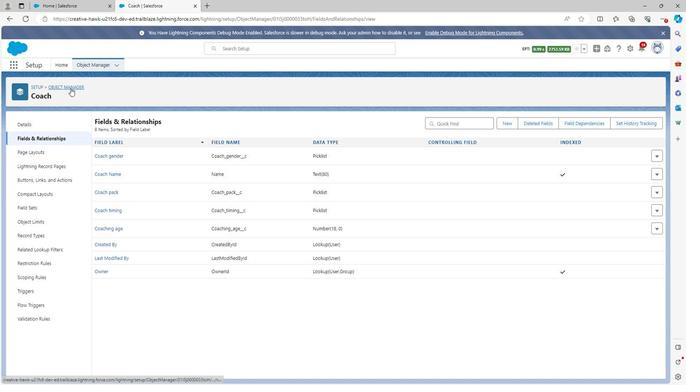 
Action: Mouse moved to (18, 300)
Screenshot: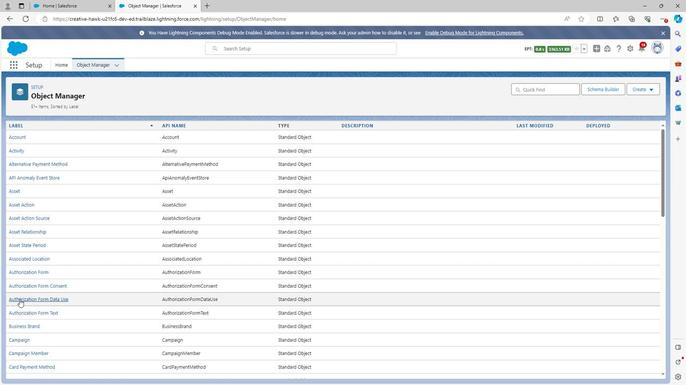 
Action: Mouse scrolled (18, 299) with delta (0, 0)
Screenshot: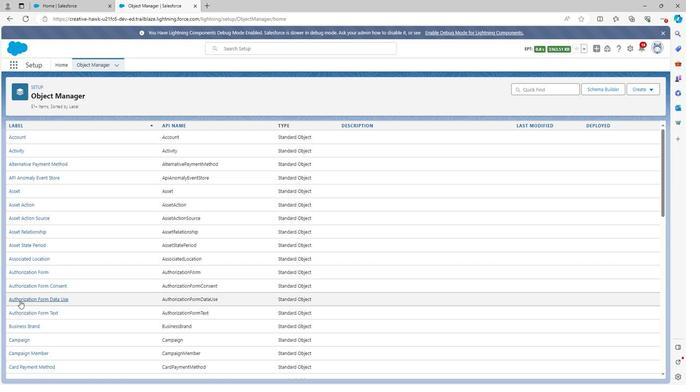 
Action: Mouse moved to (19, 301)
Screenshot: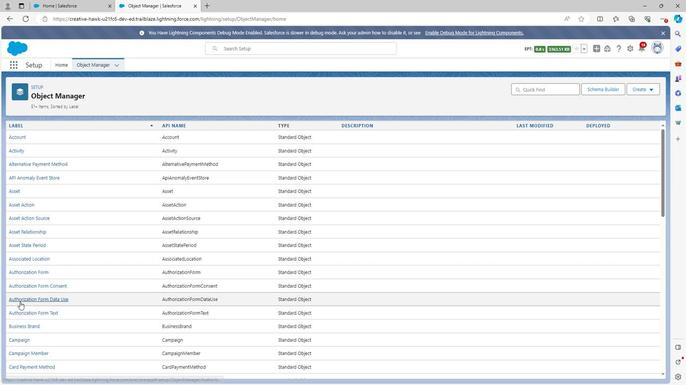 
Action: Mouse scrolled (19, 300) with delta (0, 0)
Screenshot: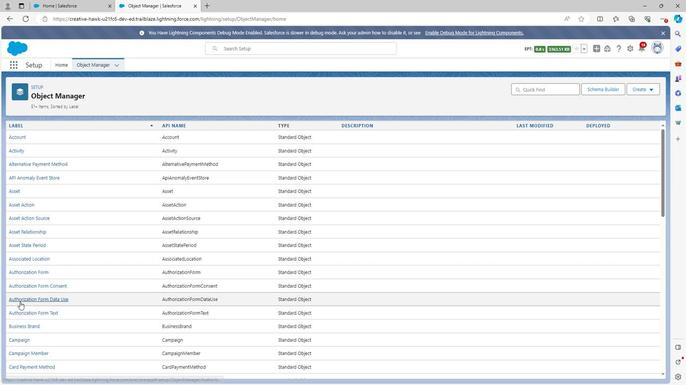 
Action: Mouse scrolled (19, 300) with delta (0, 0)
Screenshot: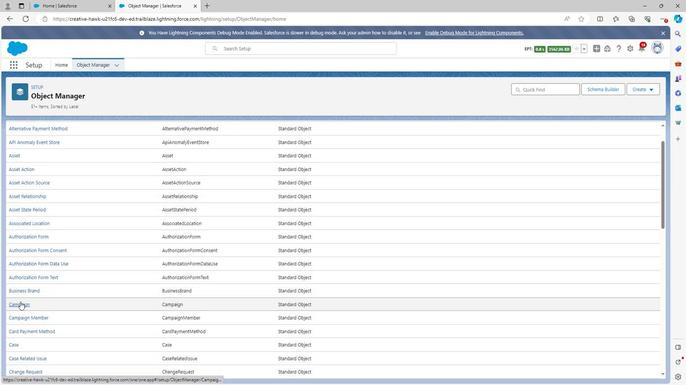 
Action: Mouse moved to (16, 348)
Screenshot: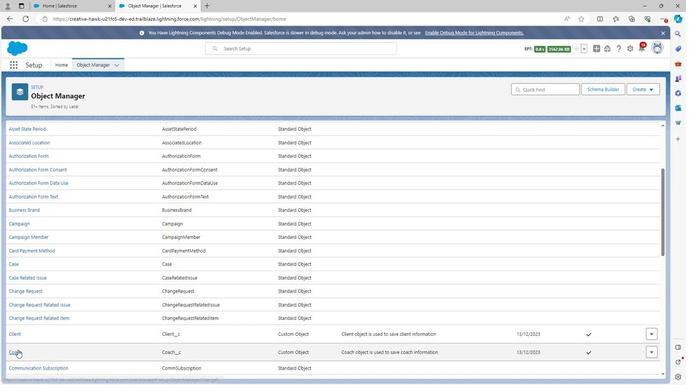 
Action: Mouse pressed left at (16, 348)
Screenshot: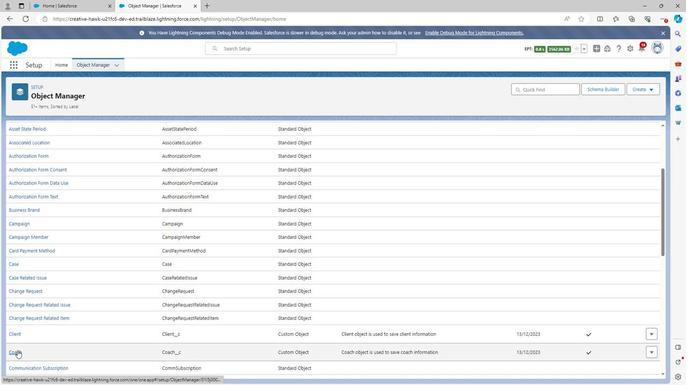 
Action: Mouse moved to (34, 143)
Screenshot: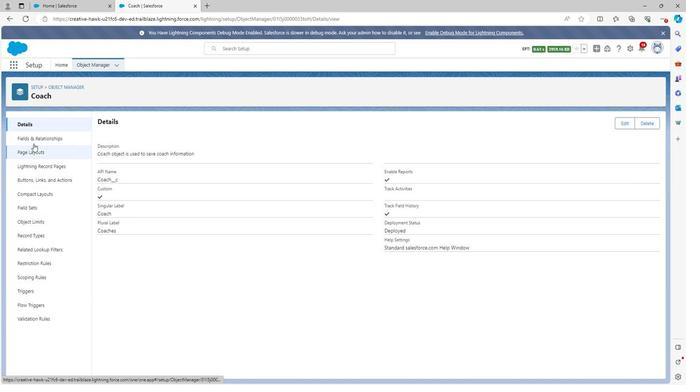 
Action: Mouse pressed left at (34, 143)
Screenshot: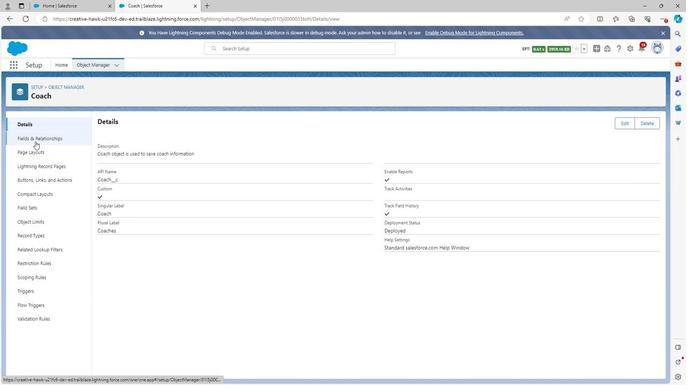
Action: Mouse moved to (339, 310)
Screenshot: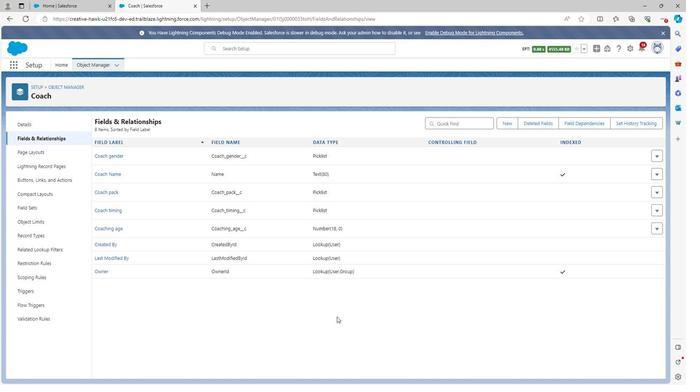 
